 Task: Find connections with filter location Geldern with filter topic #newyearwith filter profile language Spanish with filter current company Xebia with filter school Visvesvaraya Technological University, Belgaum with filter industry IT System Operations and Maintenance with filter service category Retirement Planning with filter keywords title Controller
Action: Mouse moved to (513, 67)
Screenshot: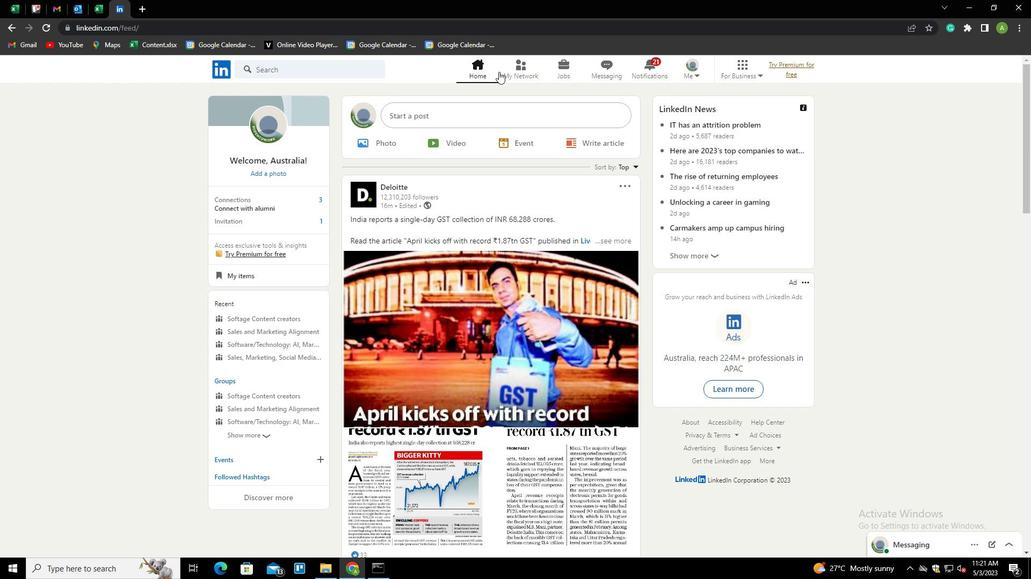 
Action: Mouse pressed left at (513, 67)
Screenshot: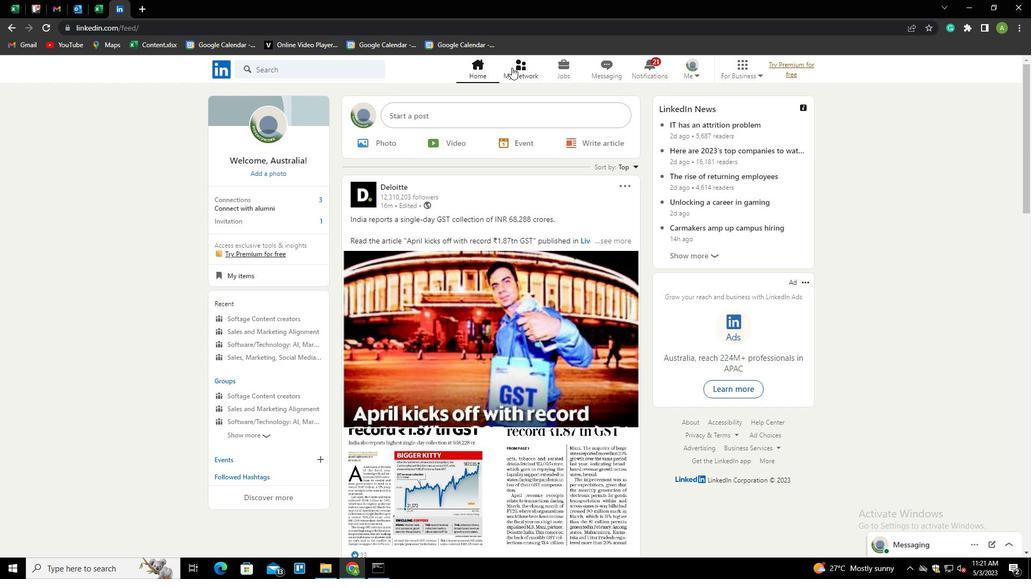 
Action: Mouse moved to (281, 125)
Screenshot: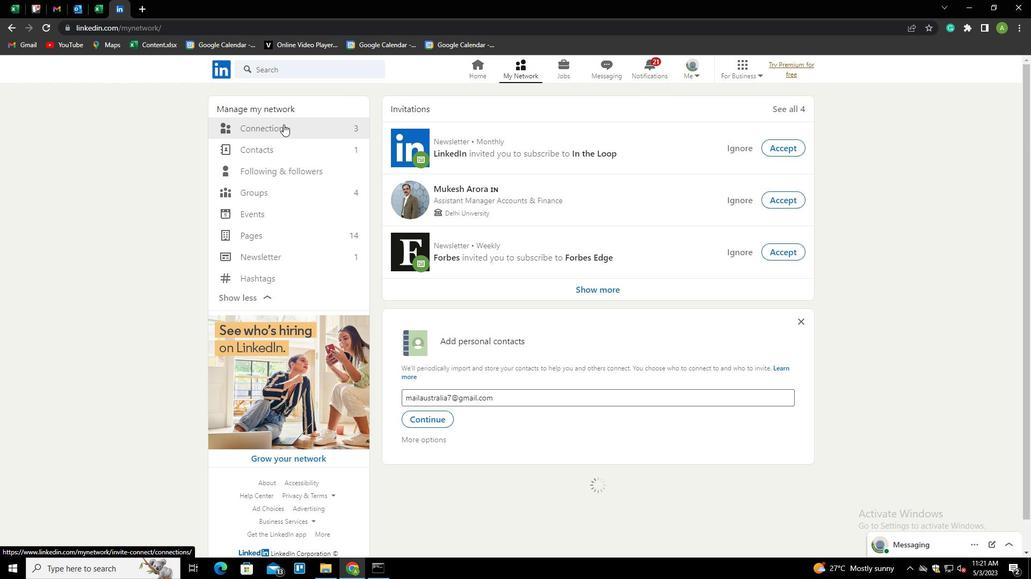 
Action: Mouse pressed left at (281, 125)
Screenshot: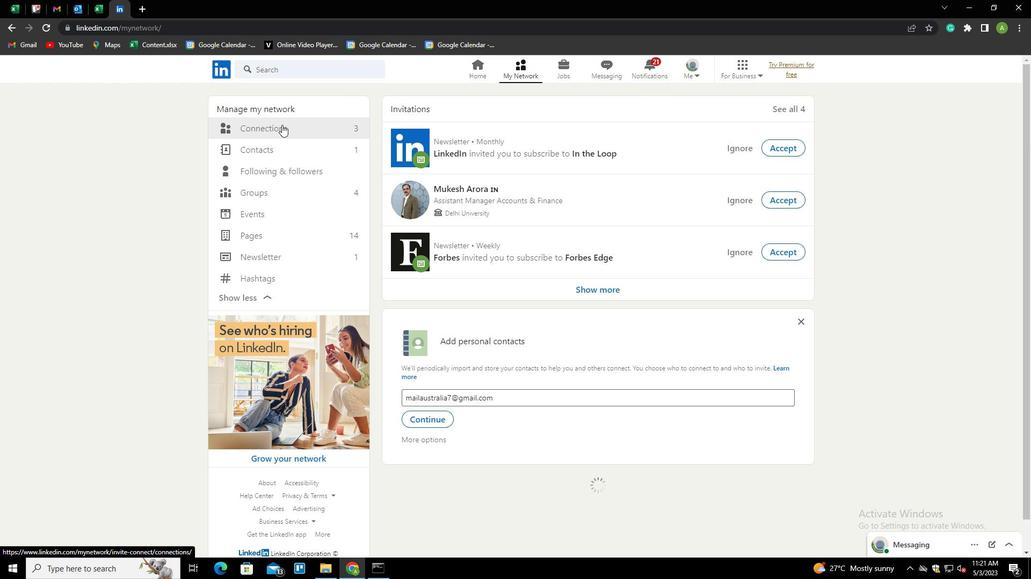 
Action: Mouse moved to (615, 129)
Screenshot: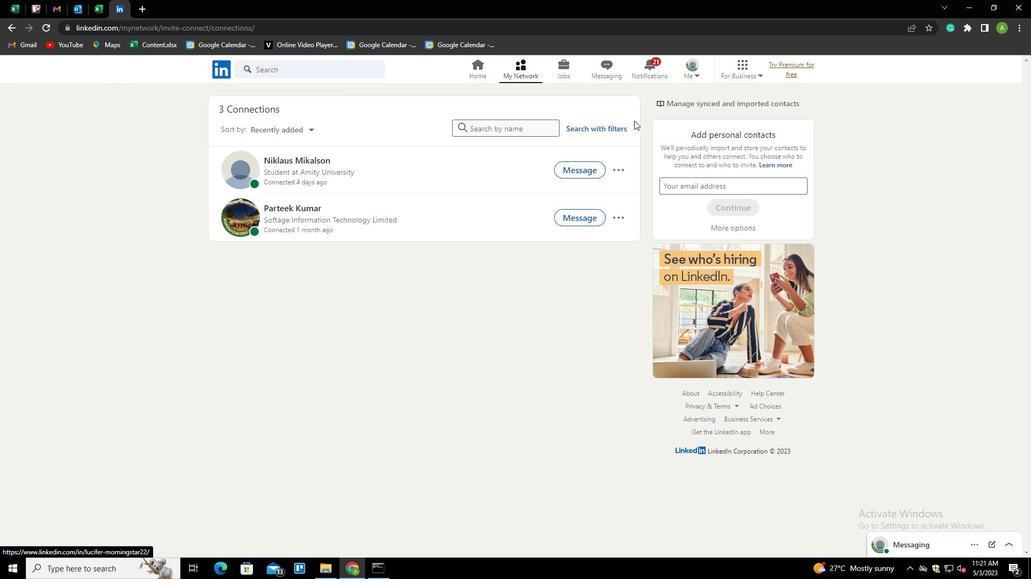 
Action: Mouse pressed left at (615, 129)
Screenshot: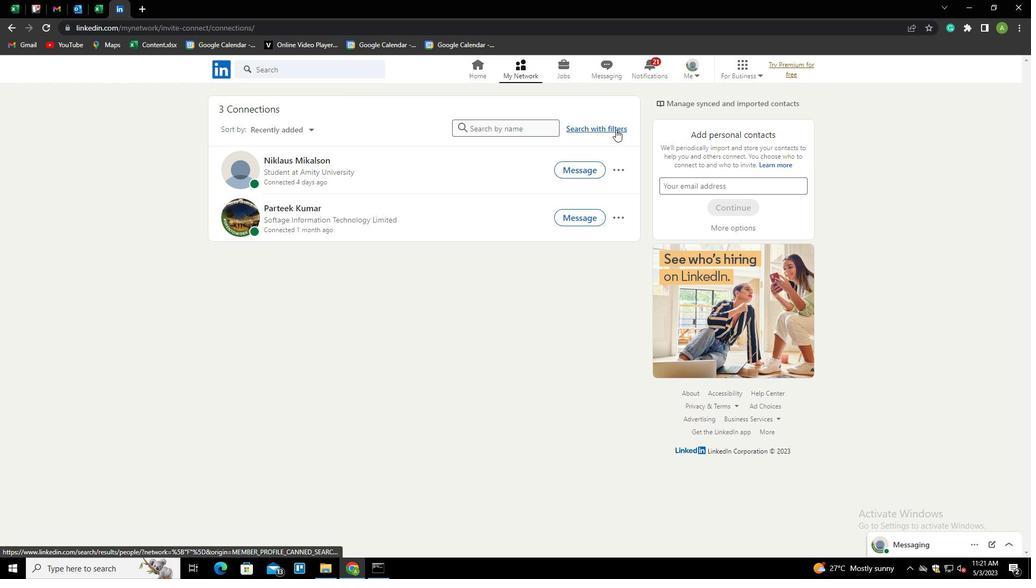 
Action: Mouse moved to (552, 99)
Screenshot: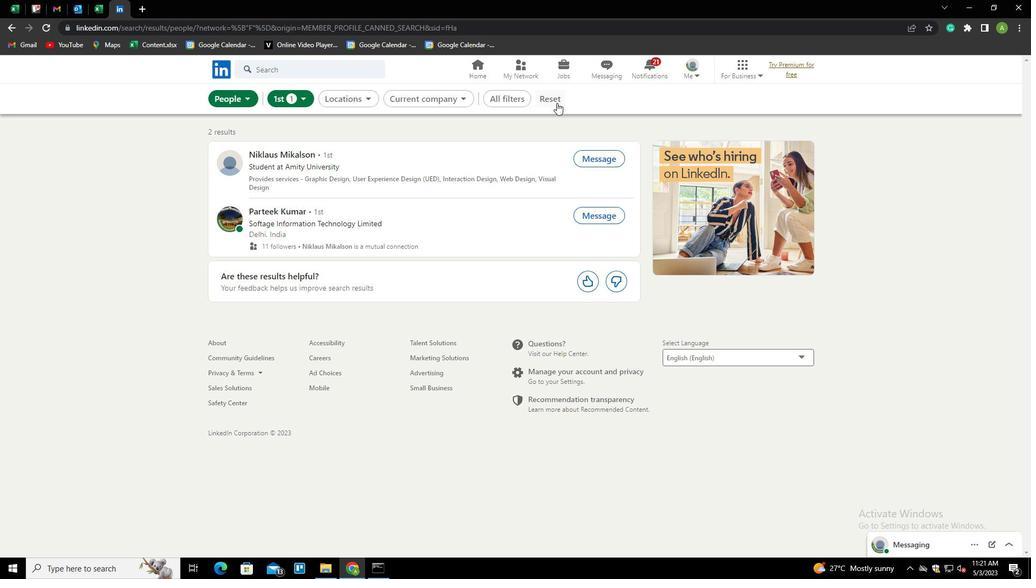
Action: Mouse pressed left at (552, 99)
Screenshot: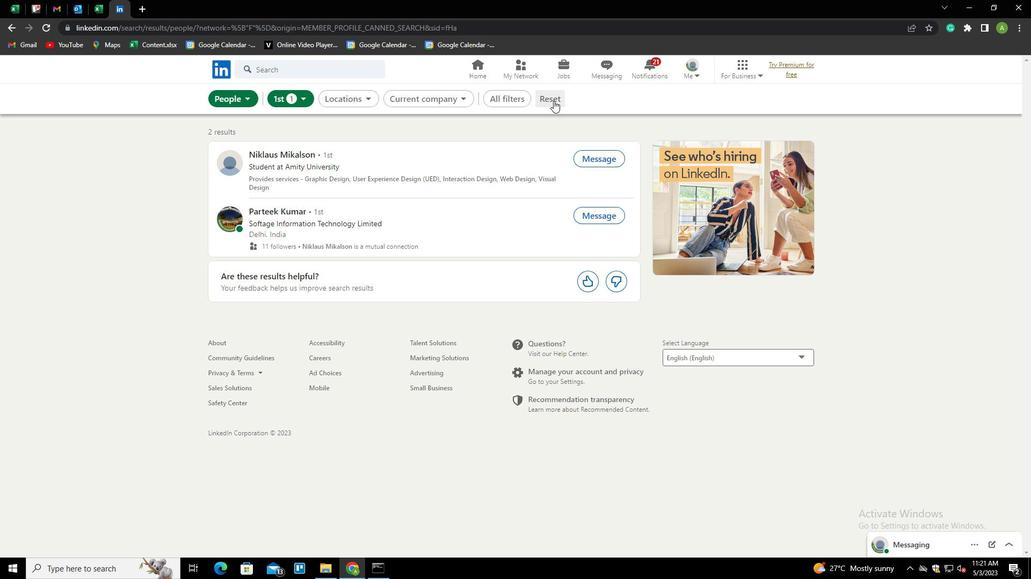 
Action: Mouse moved to (537, 100)
Screenshot: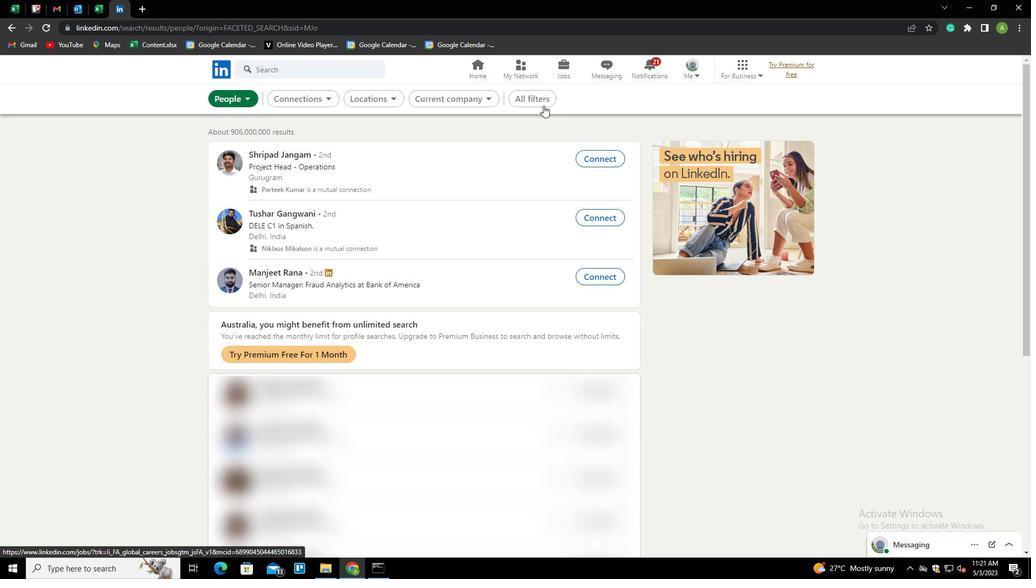 
Action: Mouse pressed left at (537, 100)
Screenshot: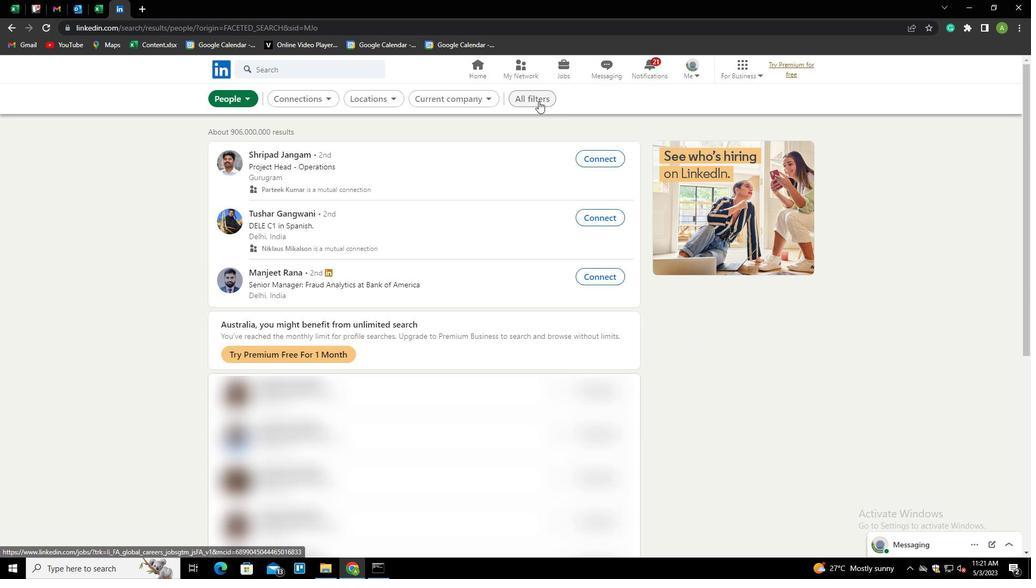 
Action: Mouse moved to (881, 294)
Screenshot: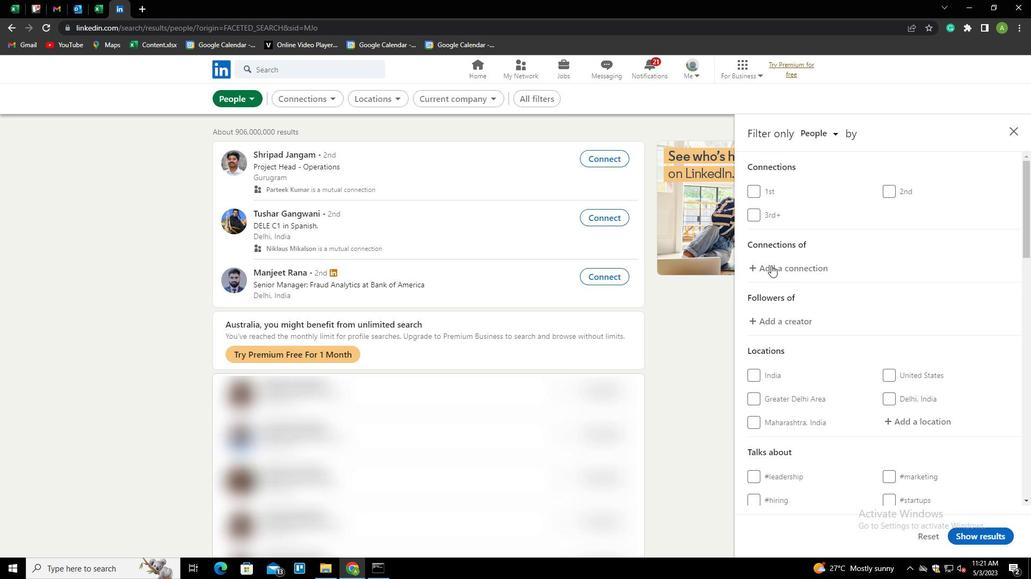 
Action: Mouse scrolled (881, 294) with delta (0, 0)
Screenshot: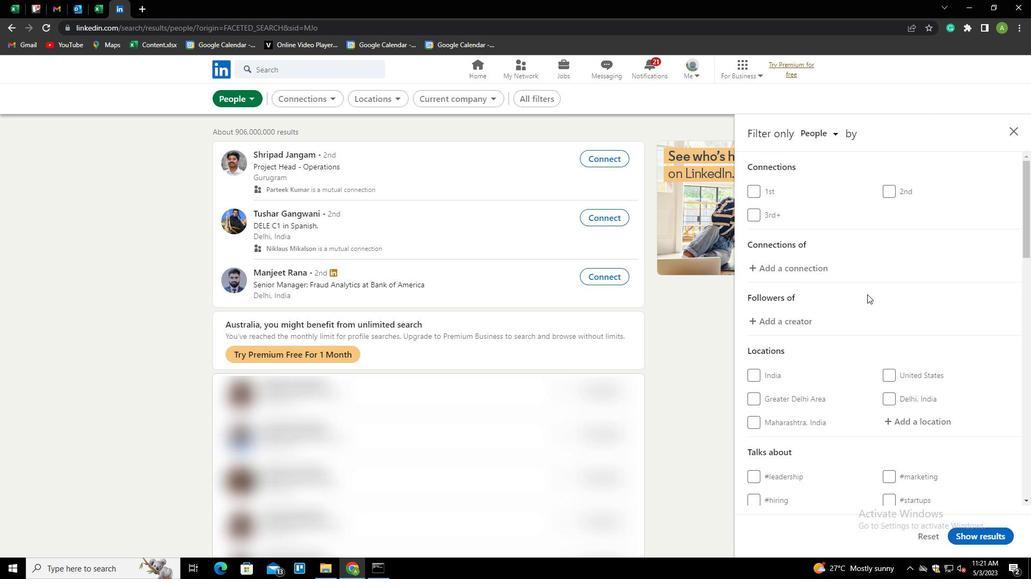 
Action: Mouse scrolled (881, 294) with delta (0, 0)
Screenshot: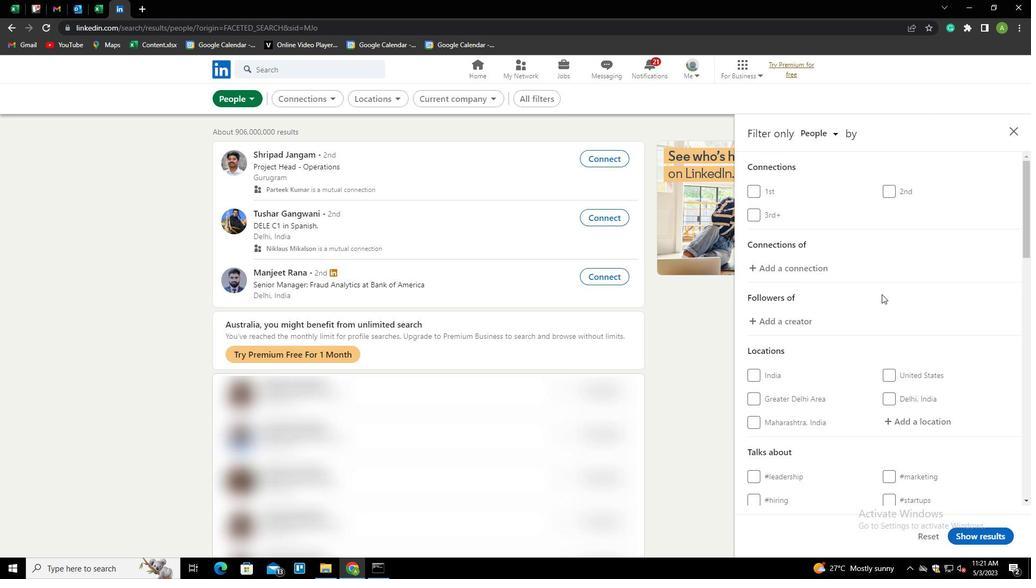 
Action: Mouse moved to (892, 315)
Screenshot: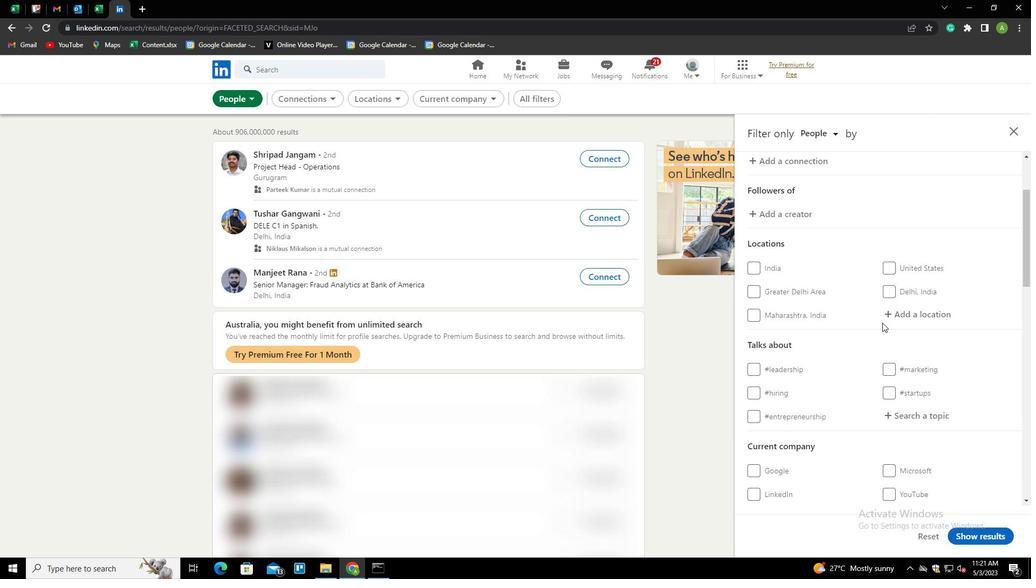 
Action: Mouse pressed left at (892, 315)
Screenshot: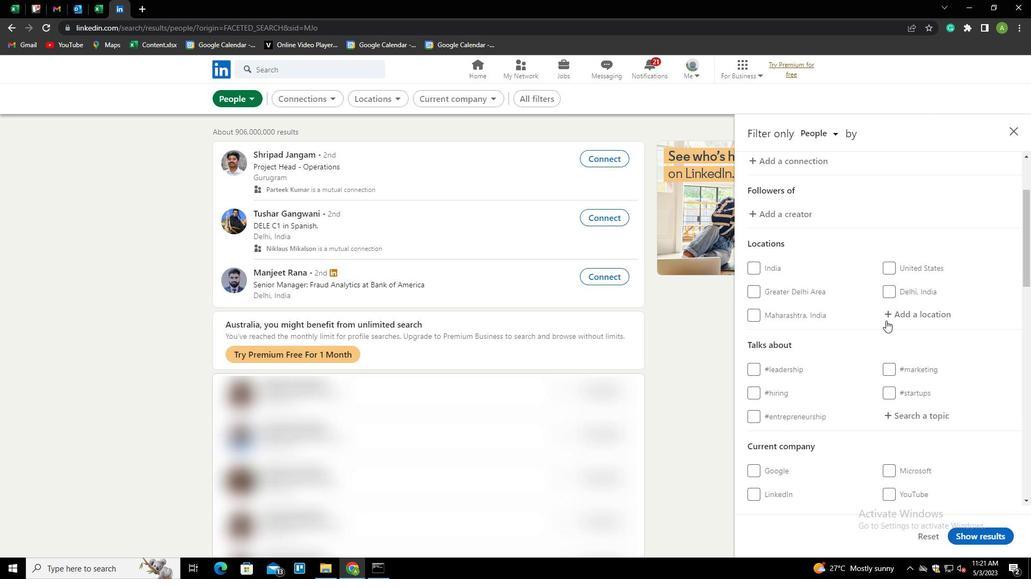 
Action: Mouse moved to (896, 315)
Screenshot: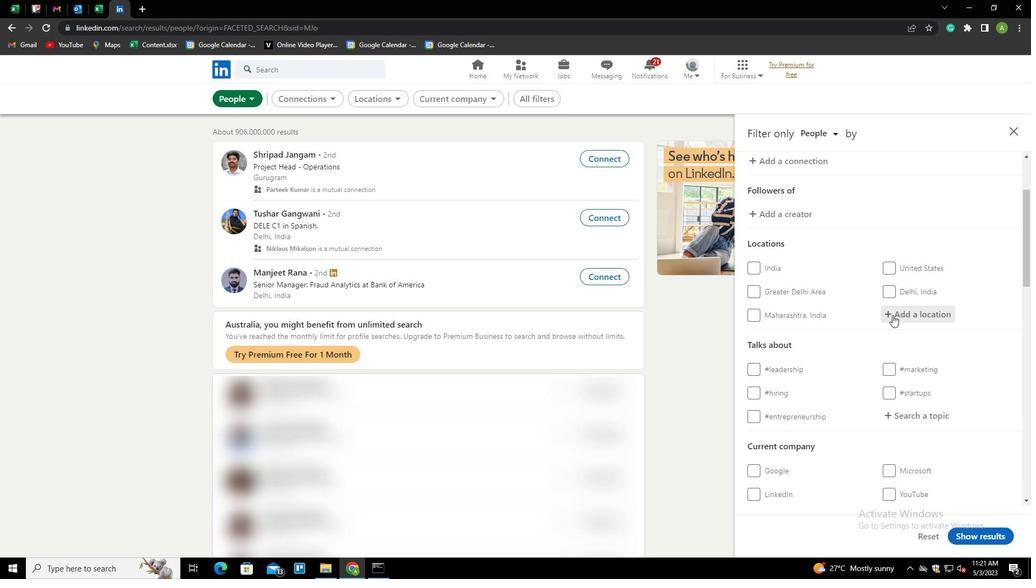 
Action: Mouse pressed left at (896, 315)
Screenshot: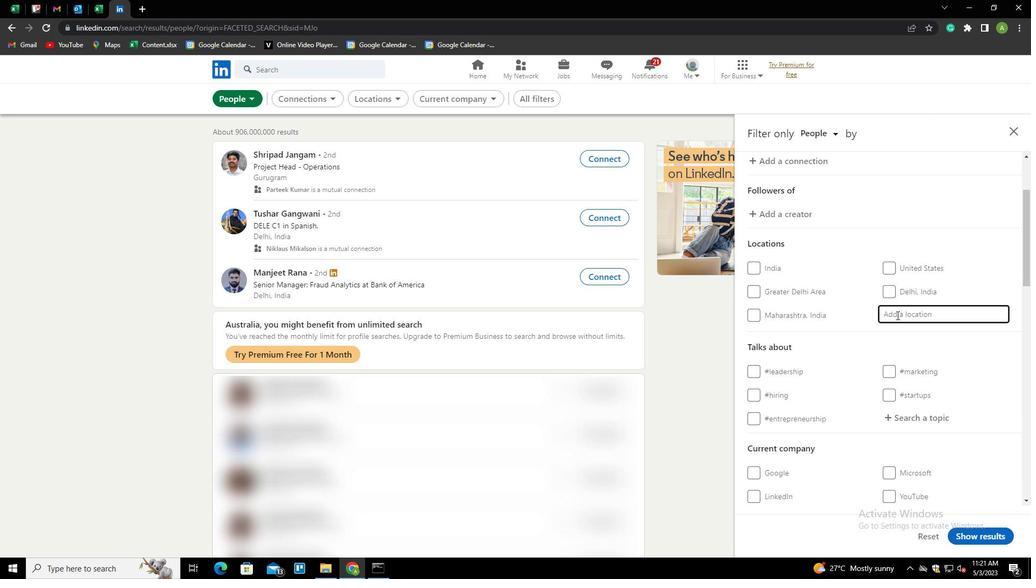 
Action: Mouse moved to (897, 315)
Screenshot: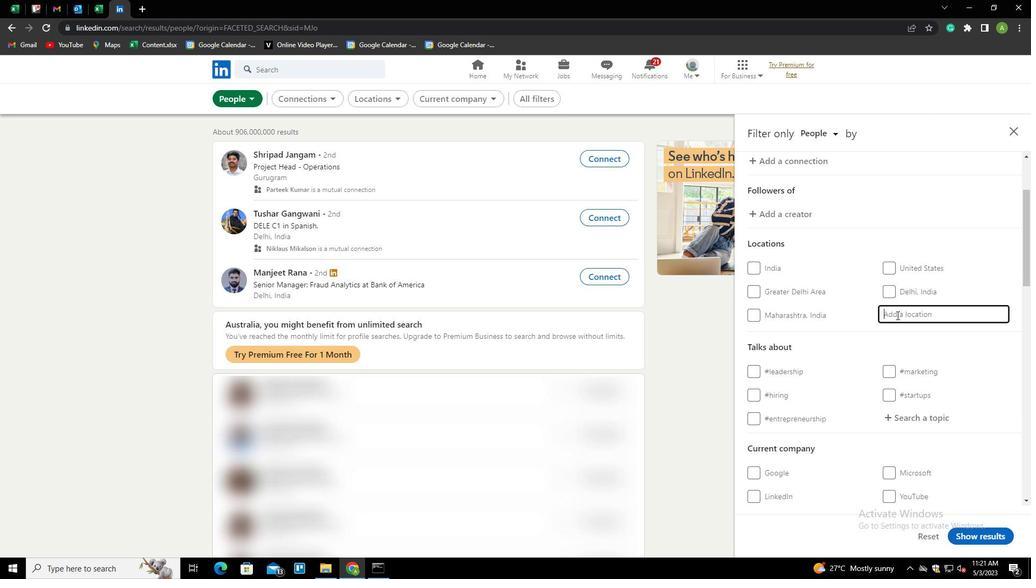 
Action: Key pressed <Key.shift>GELDERN<Key.down><Key.enter>
Screenshot: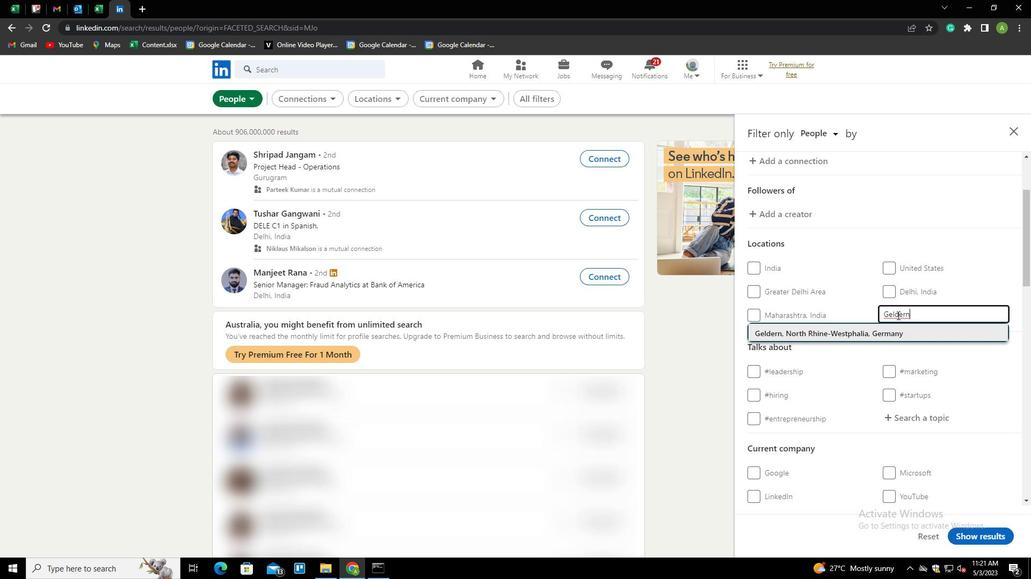 
Action: Mouse scrolled (897, 315) with delta (0, 0)
Screenshot: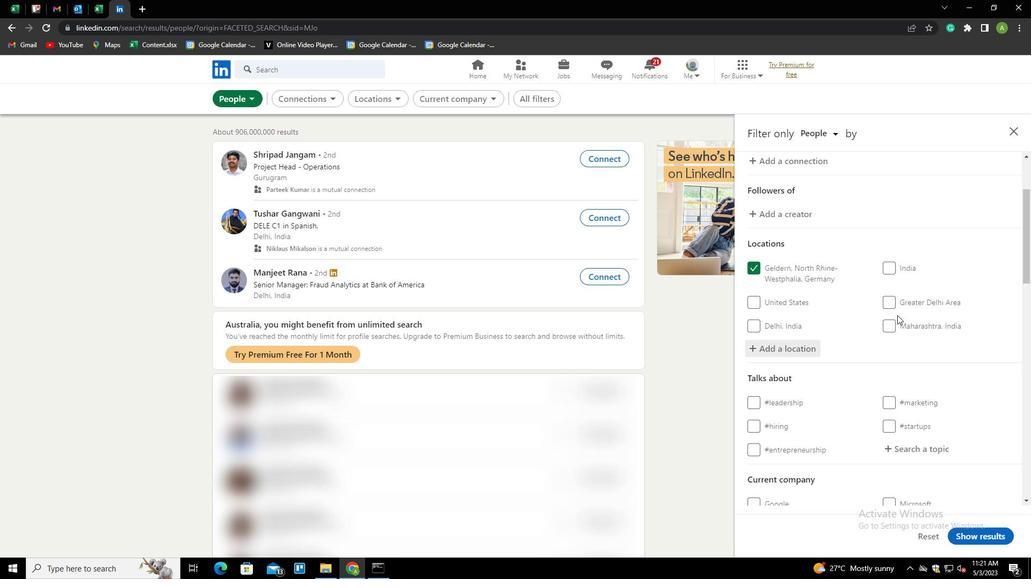 
Action: Mouse scrolled (897, 315) with delta (0, 0)
Screenshot: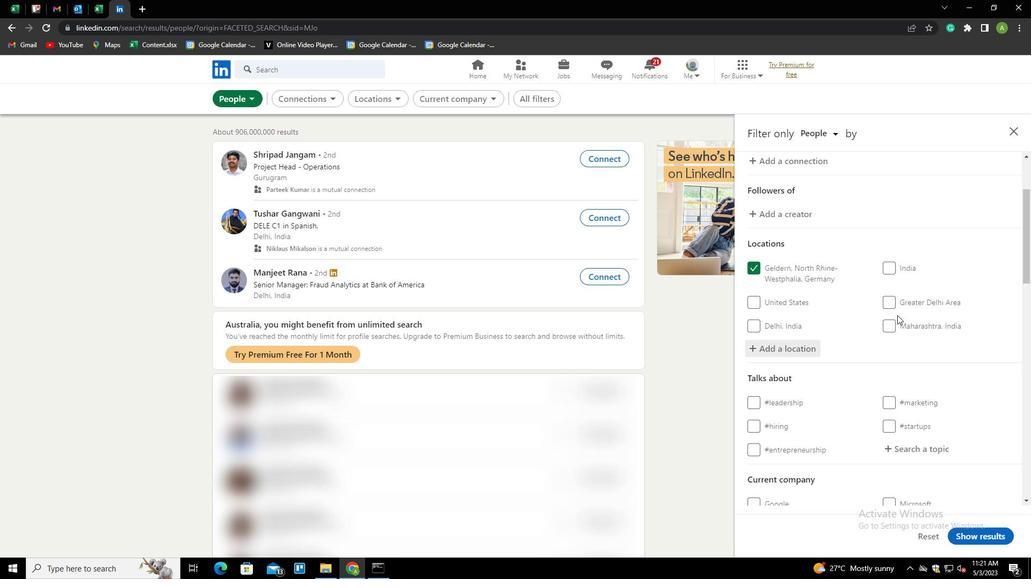 
Action: Mouse moved to (899, 346)
Screenshot: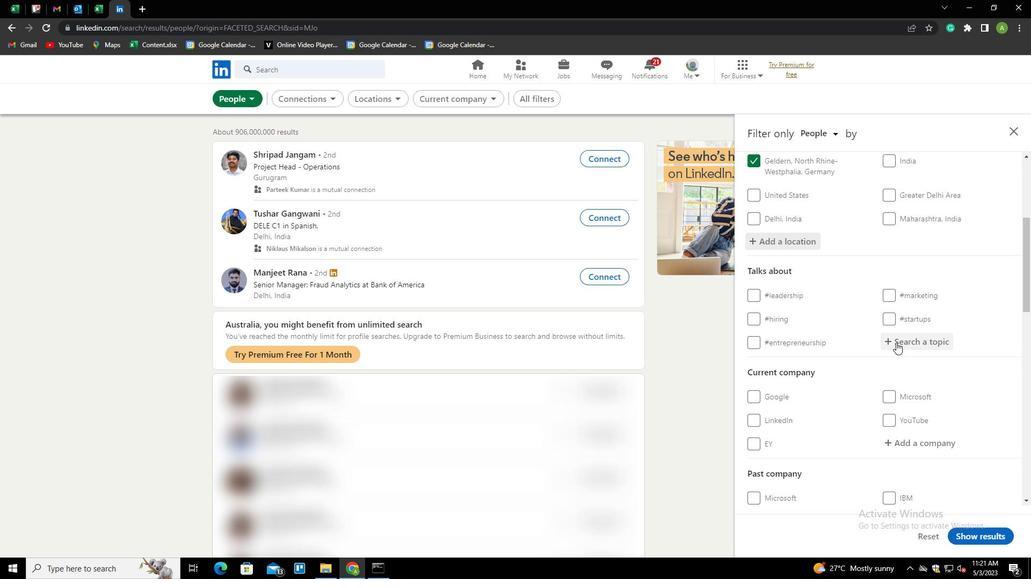 
Action: Mouse pressed left at (899, 346)
Screenshot: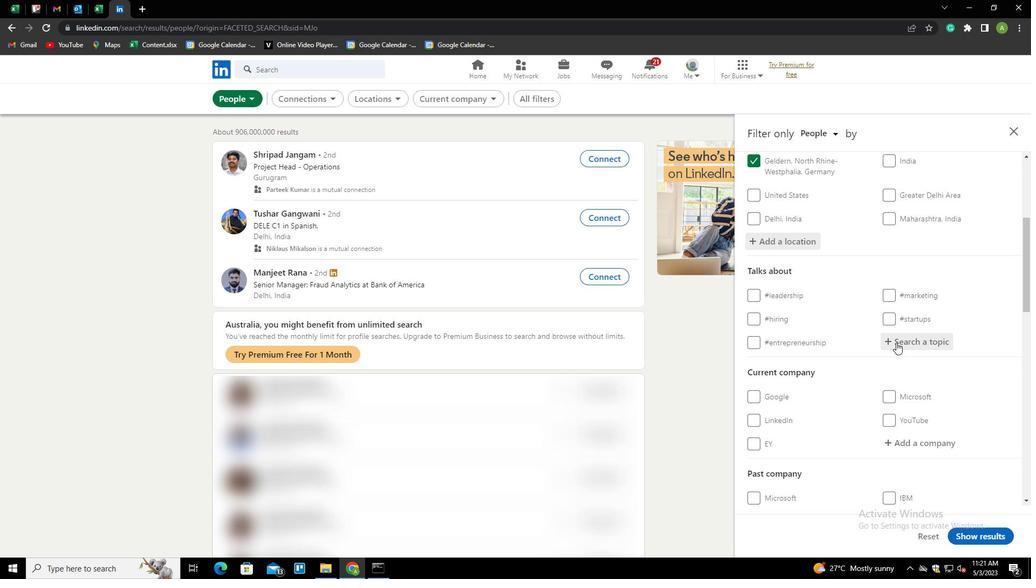 
Action: Key pressed NWE<Key.backspace><Key.backspace>EWYEAR<Key.down><Key.enter>
Screenshot: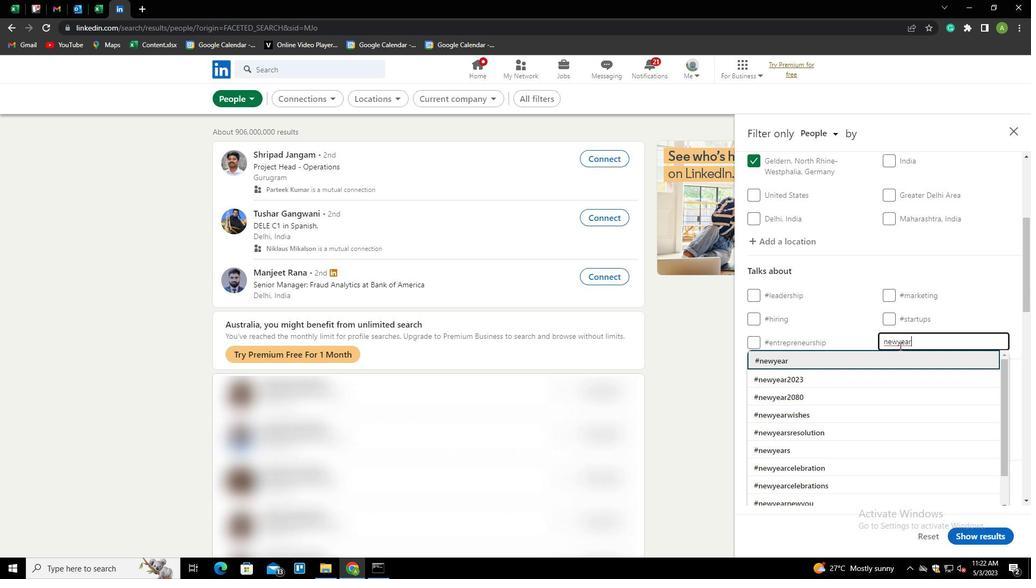 
Action: Mouse scrolled (899, 346) with delta (0, 0)
Screenshot: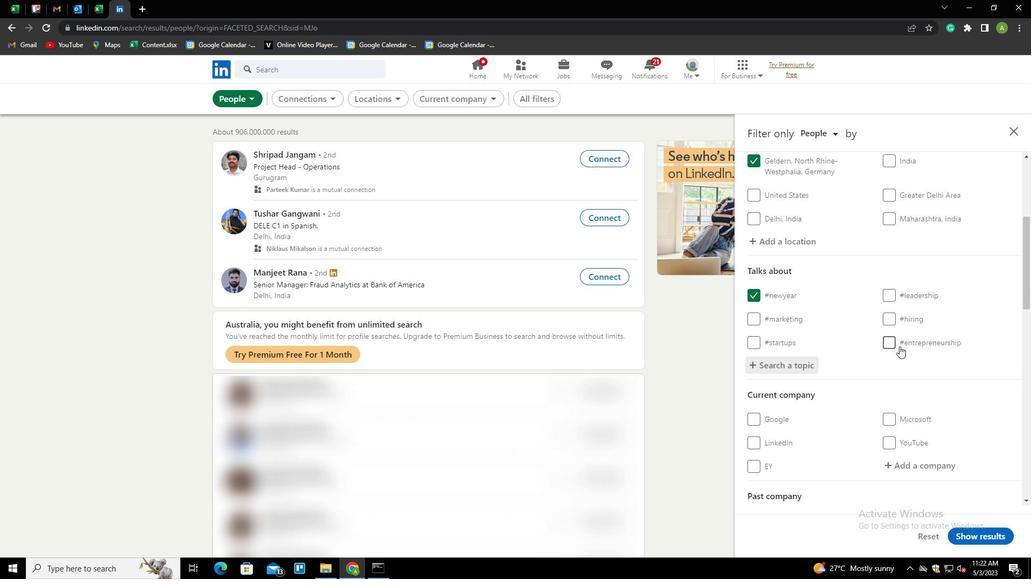 
Action: Mouse scrolled (899, 346) with delta (0, 0)
Screenshot: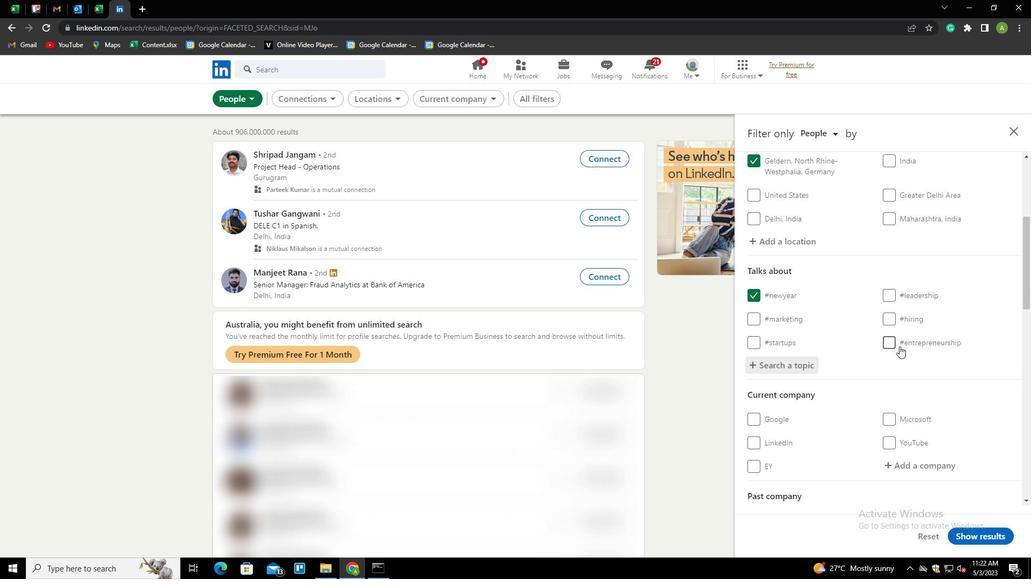 
Action: Mouse scrolled (899, 346) with delta (0, 0)
Screenshot: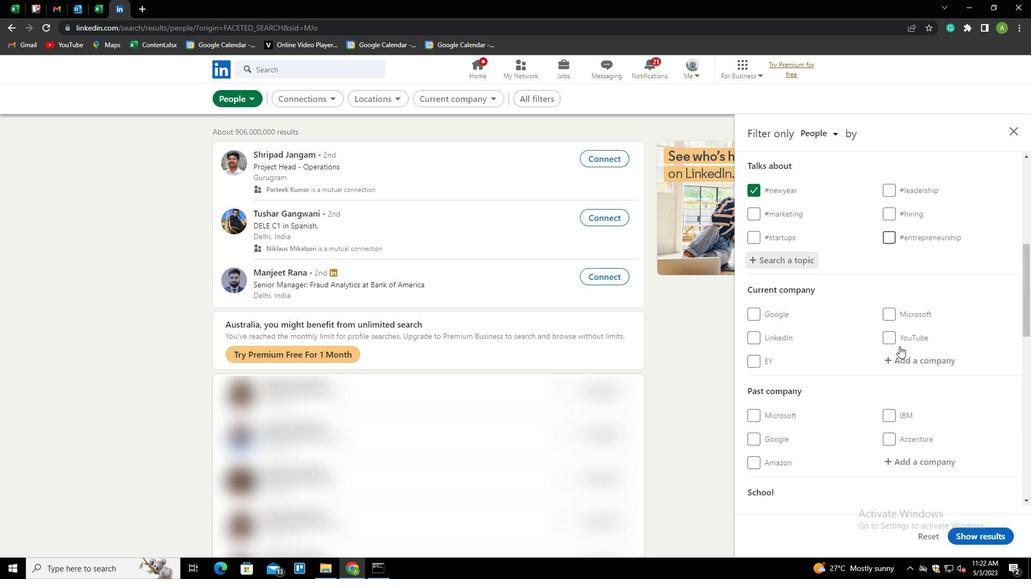 
Action: Mouse scrolled (899, 346) with delta (0, 0)
Screenshot: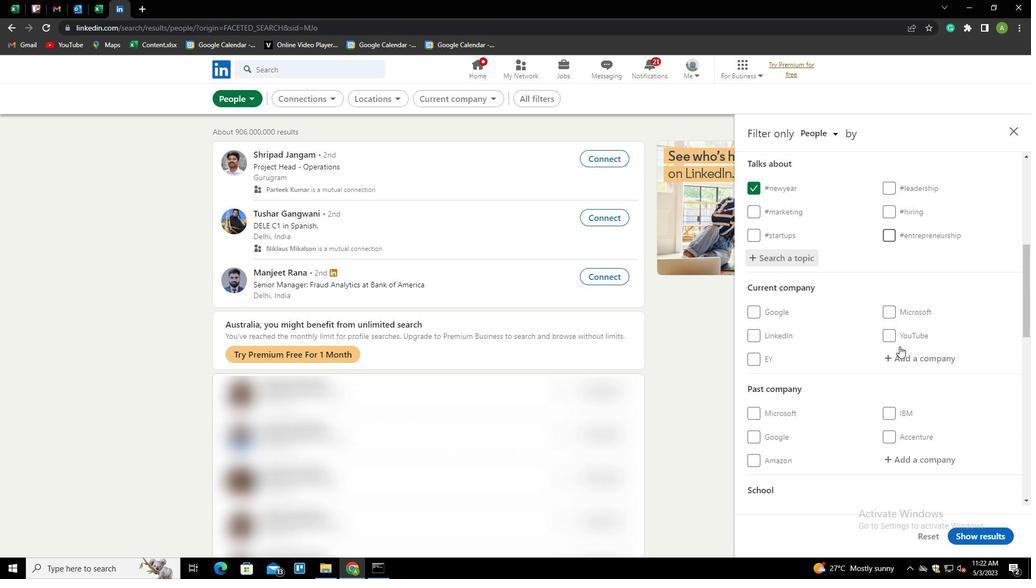 
Action: Mouse scrolled (899, 346) with delta (0, 0)
Screenshot: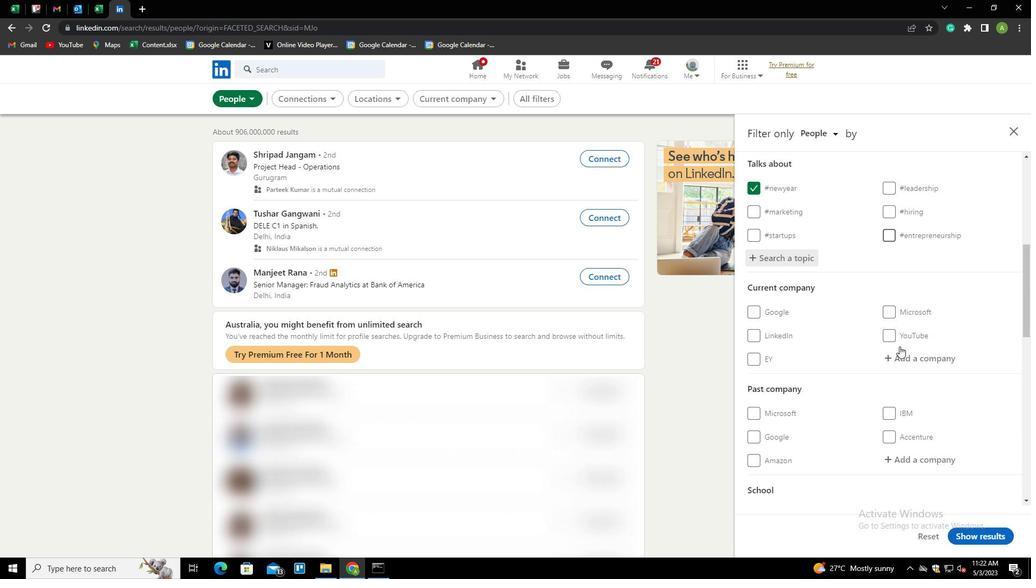 
Action: Mouse scrolled (899, 346) with delta (0, 0)
Screenshot: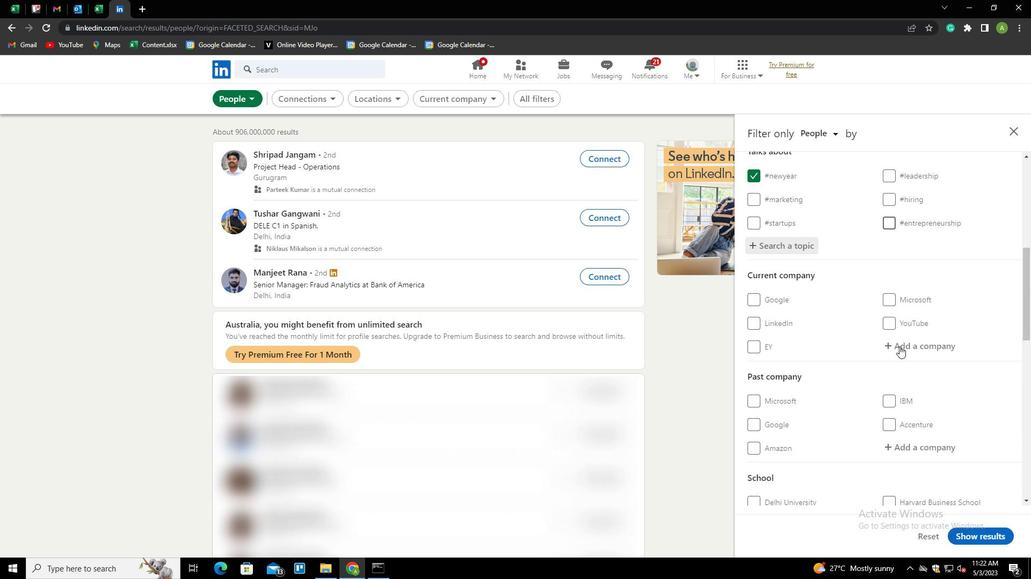 
Action: Mouse scrolled (899, 346) with delta (0, 0)
Screenshot: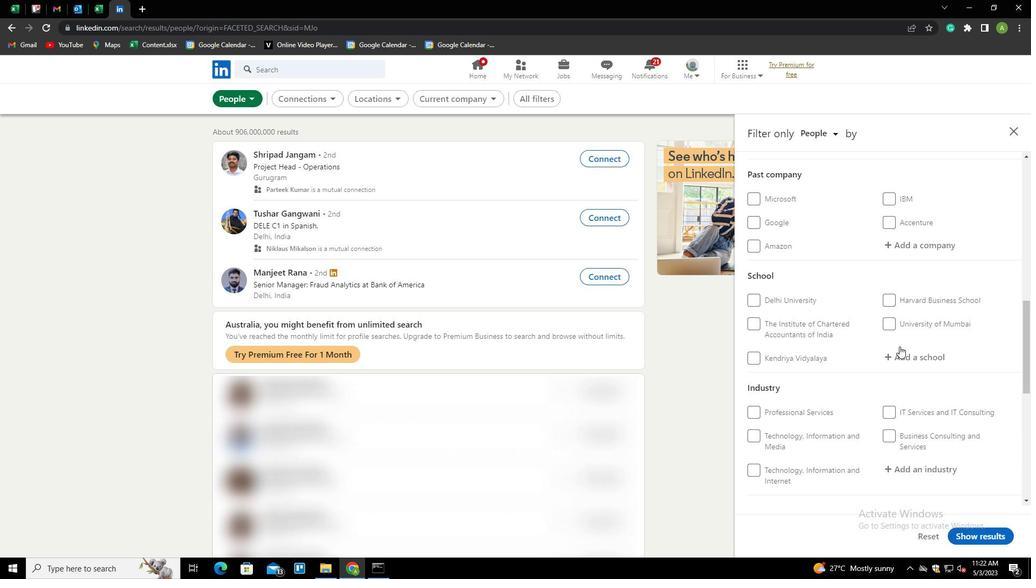 
Action: Mouse scrolled (899, 346) with delta (0, 0)
Screenshot: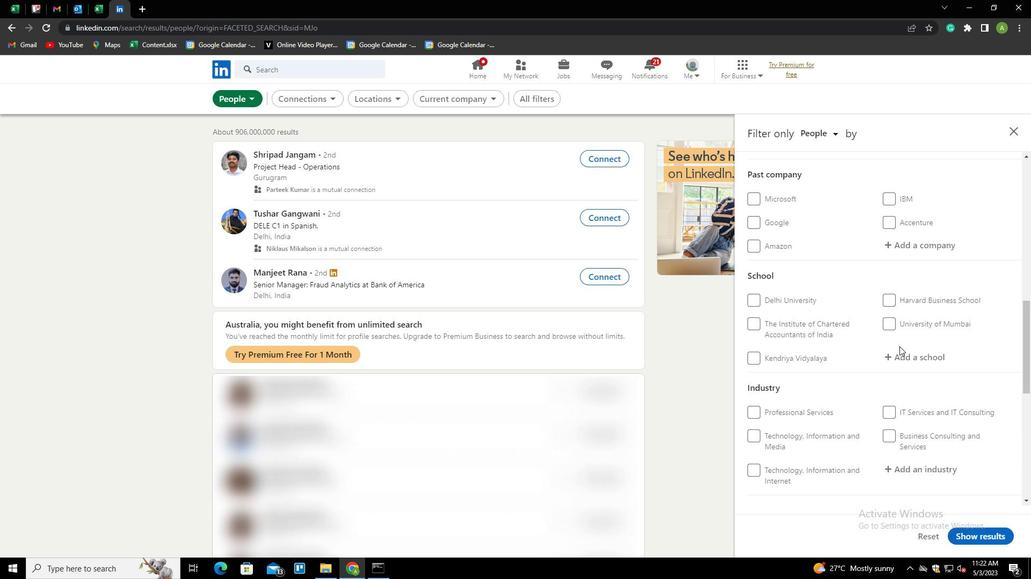 
Action: Mouse moved to (898, 354)
Screenshot: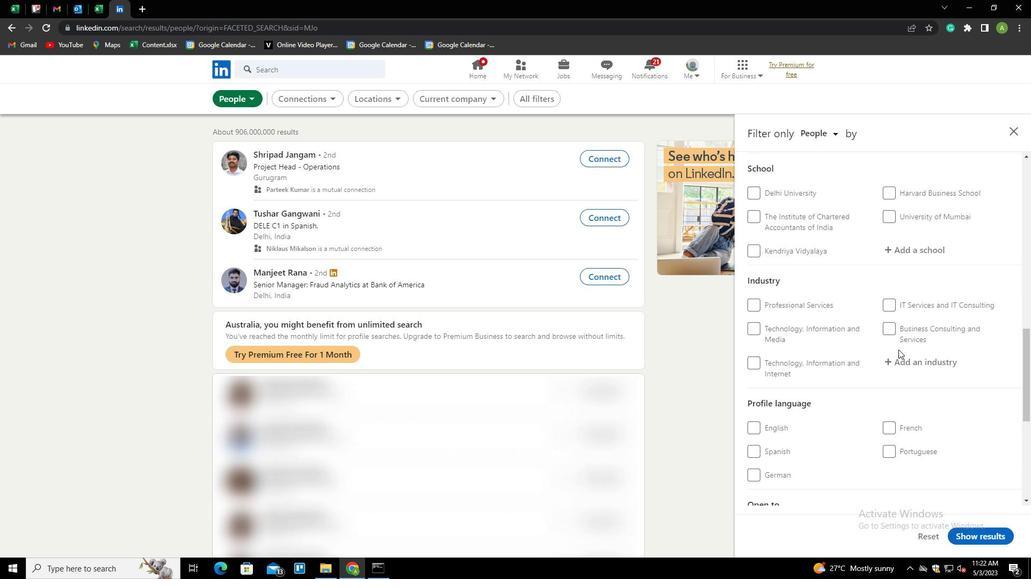
Action: Mouse scrolled (898, 353) with delta (0, 0)
Screenshot: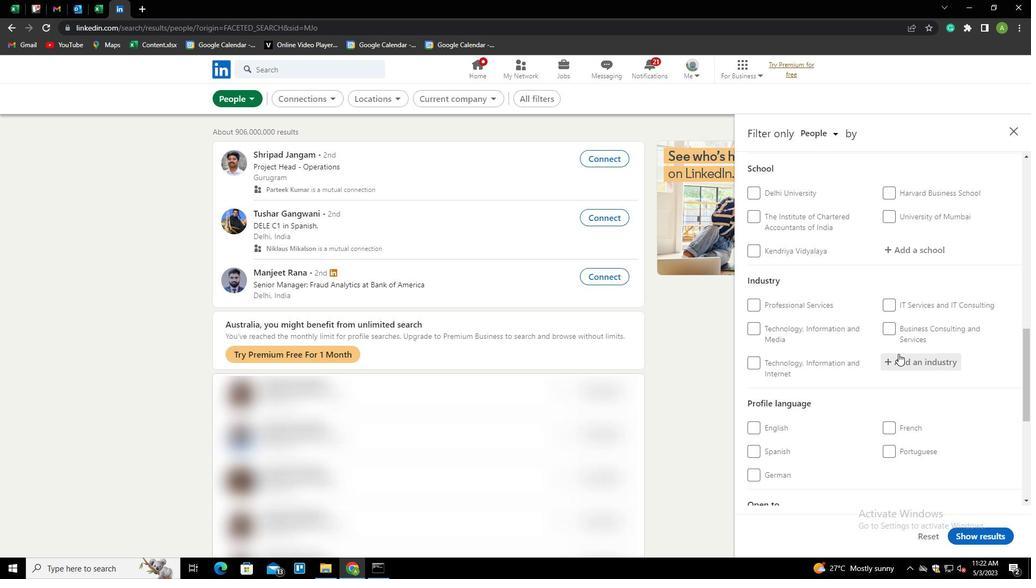
Action: Mouse moved to (774, 401)
Screenshot: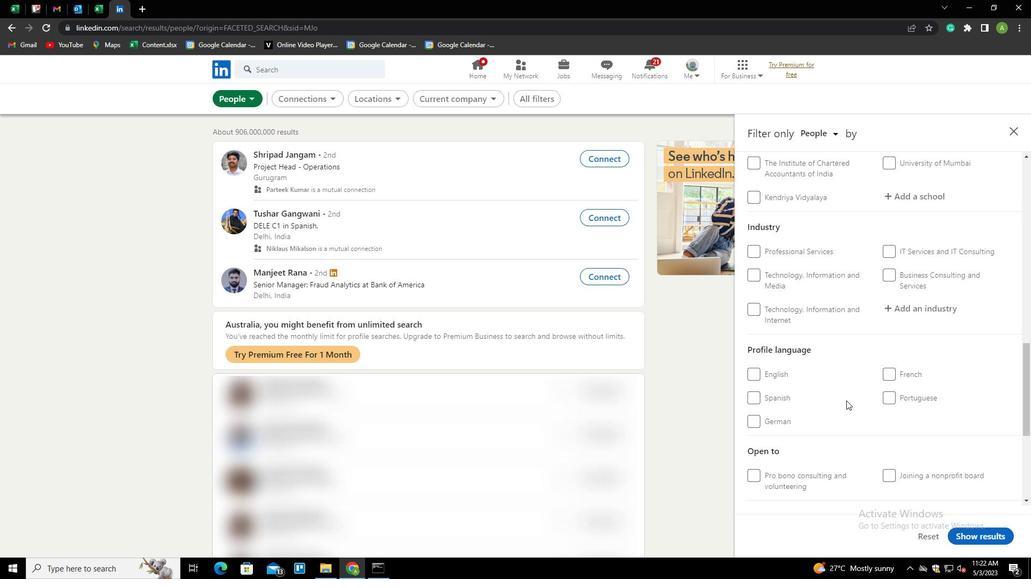 
Action: Mouse pressed left at (774, 401)
Screenshot: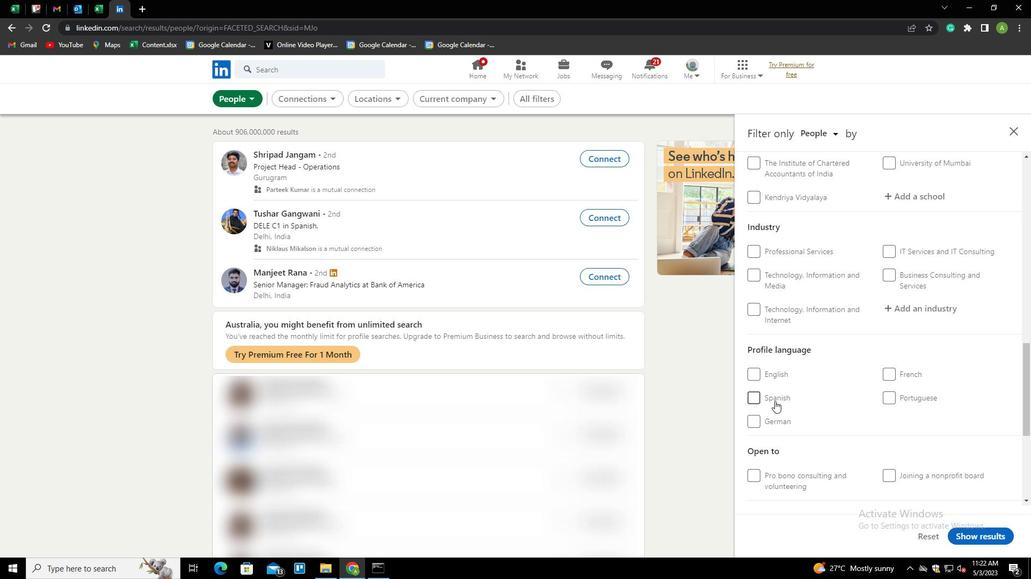
Action: Mouse moved to (914, 367)
Screenshot: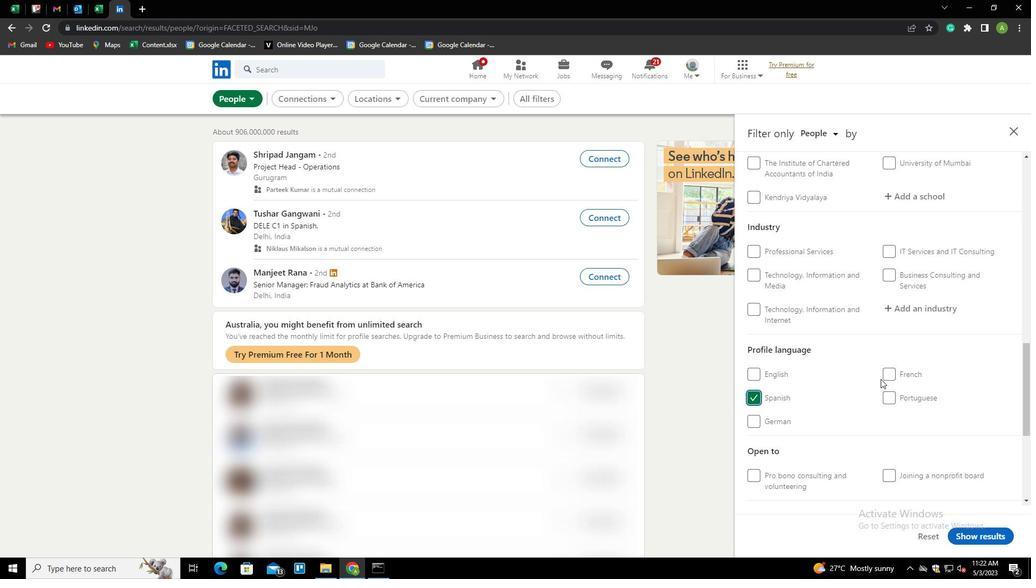 
Action: Mouse scrolled (914, 367) with delta (0, 0)
Screenshot: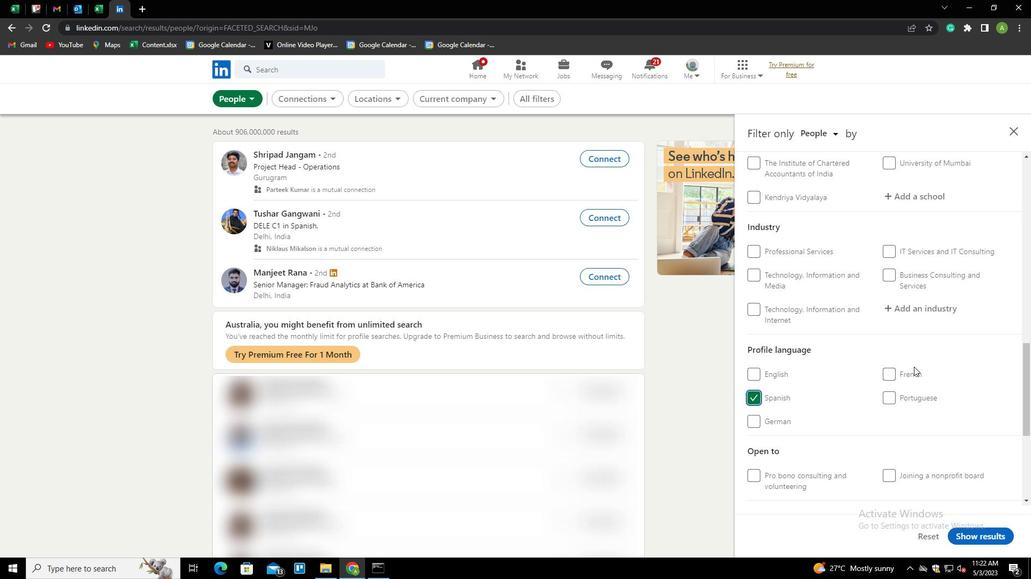 
Action: Mouse scrolled (914, 367) with delta (0, 0)
Screenshot: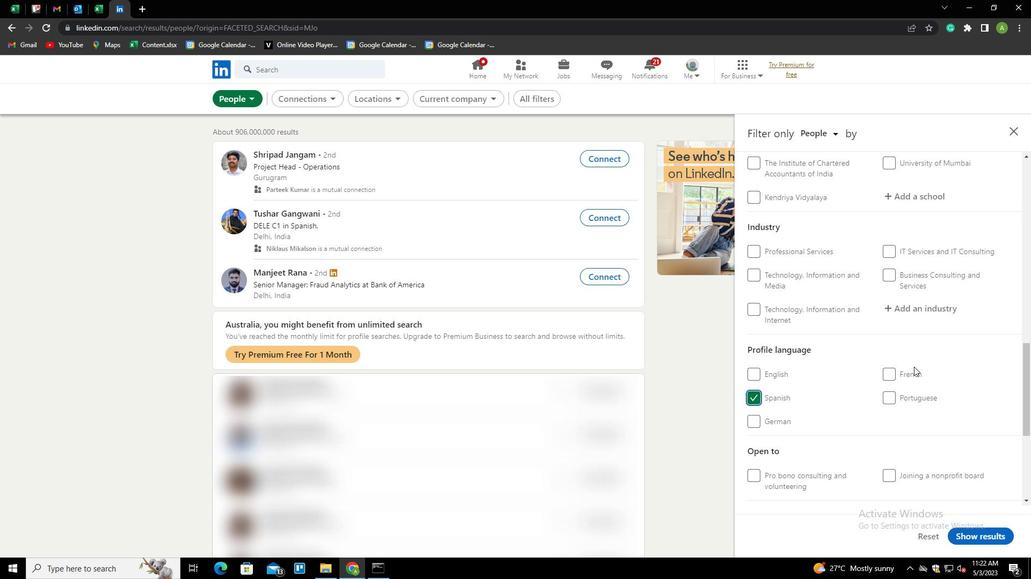 
Action: Mouse scrolled (914, 367) with delta (0, 0)
Screenshot: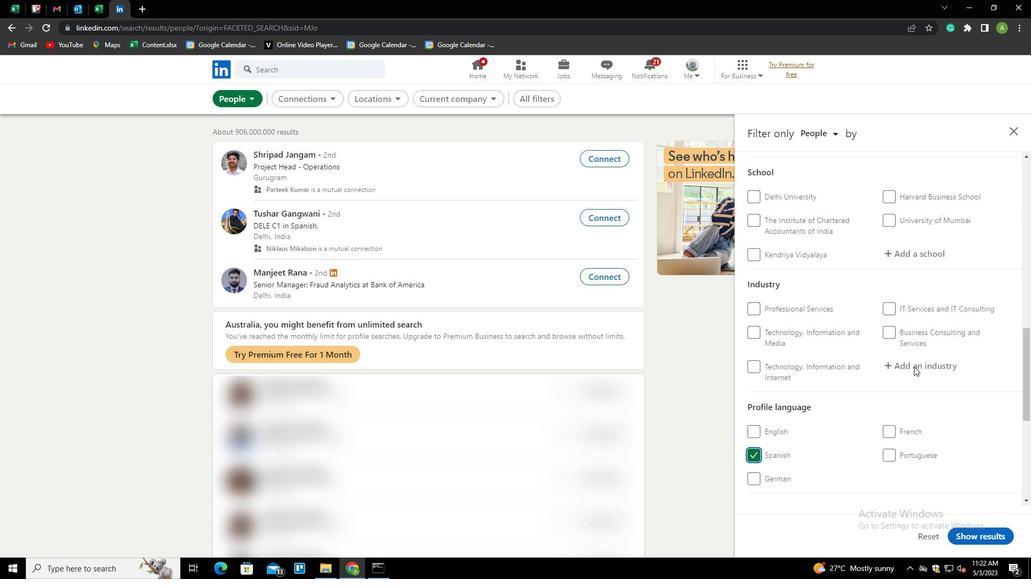 
Action: Mouse scrolled (914, 367) with delta (0, 0)
Screenshot: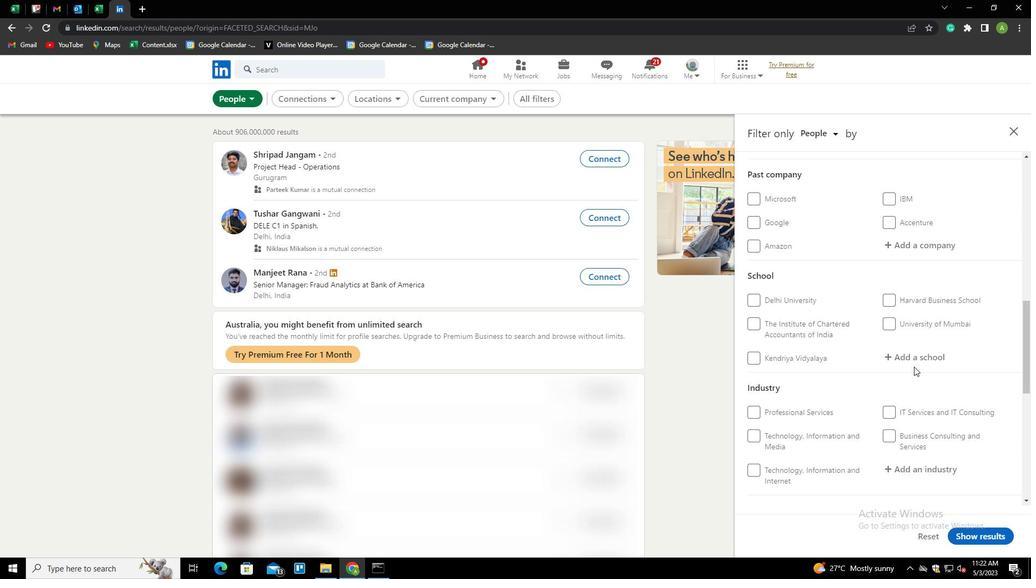 
Action: Mouse scrolled (914, 367) with delta (0, 0)
Screenshot: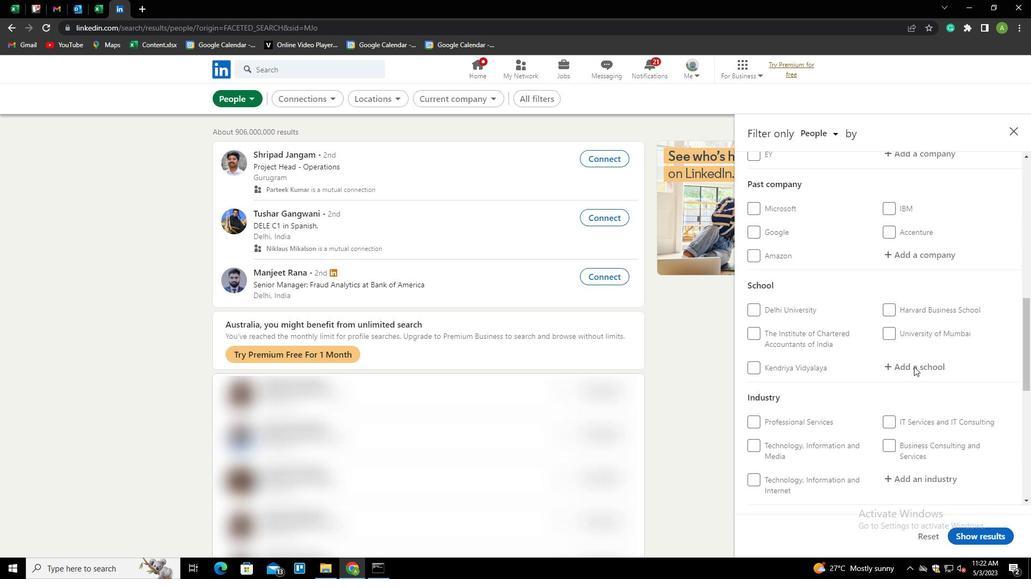 
Action: Mouse scrolled (914, 367) with delta (0, 0)
Screenshot: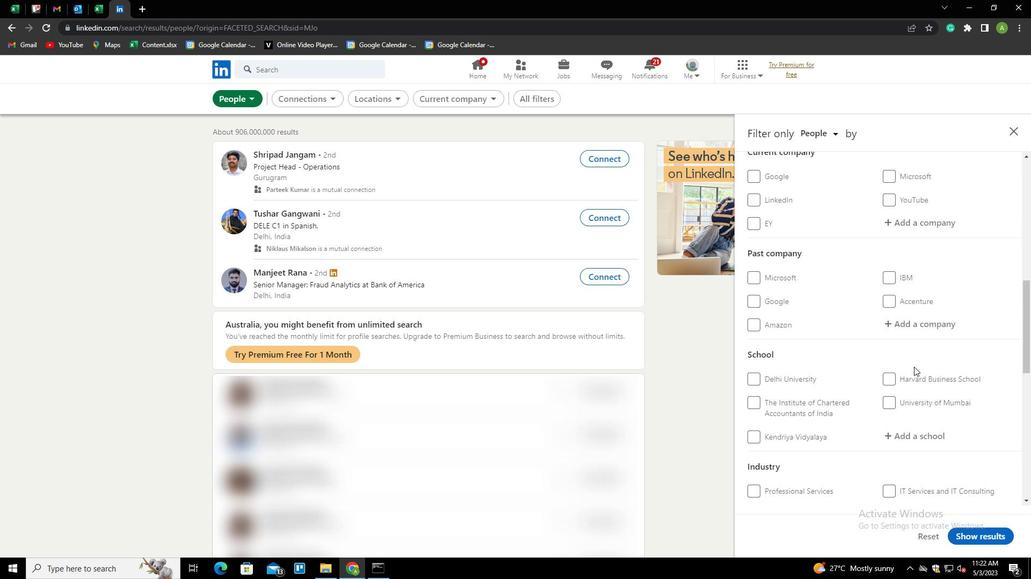 
Action: Mouse moved to (911, 307)
Screenshot: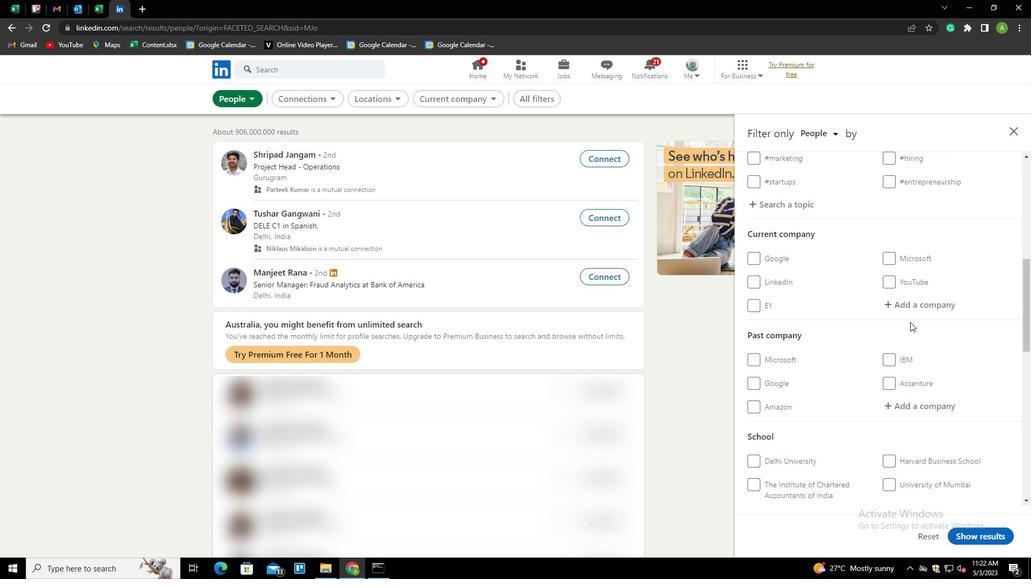 
Action: Mouse pressed left at (911, 307)
Screenshot: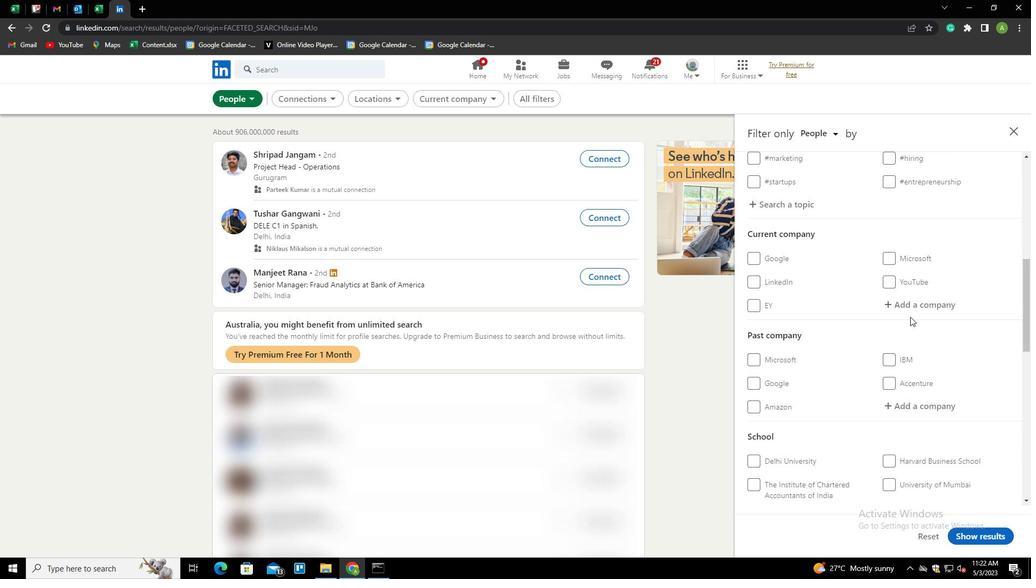 
Action: Key pressed <Key.shift><Key.shift><Key.shift><Key.shift><Key.shift>XEBIS<Key.backspace>A<Key.down><Key.space><Key.up><Key.down>\<Key.backspace><Key.down><Key.enter>
Screenshot: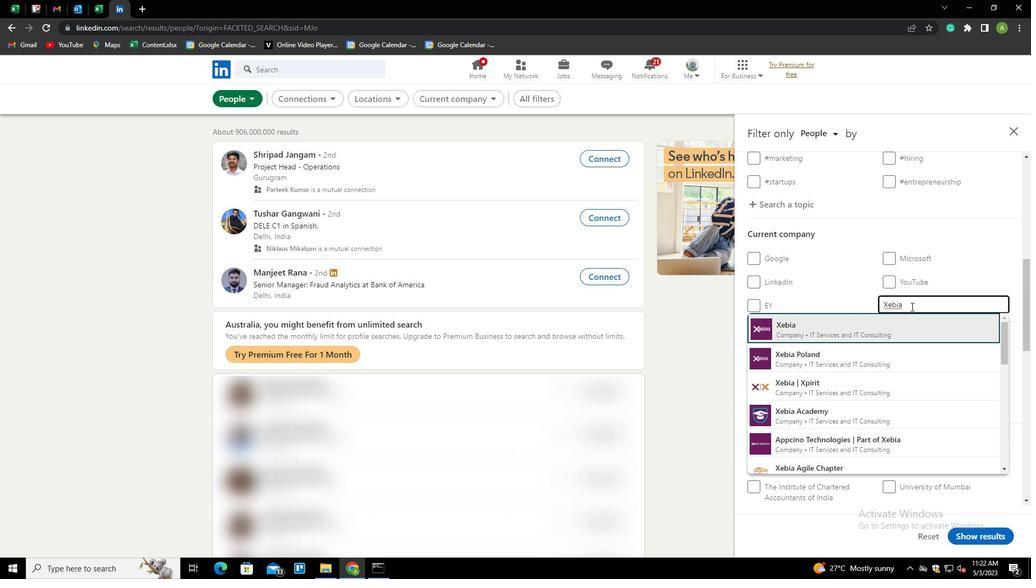 
Action: Mouse scrolled (911, 306) with delta (0, 0)
Screenshot: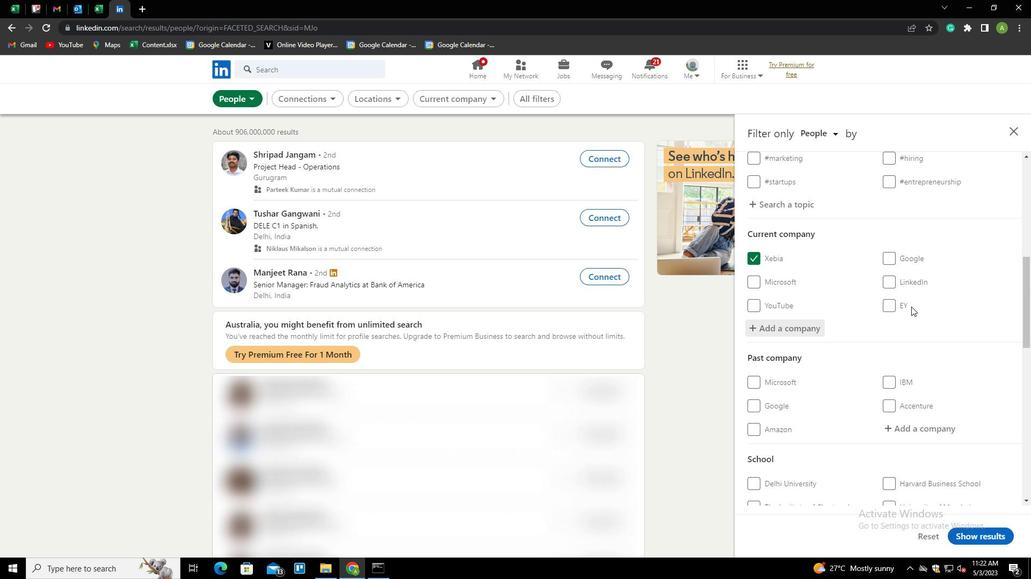 
Action: Mouse scrolled (911, 306) with delta (0, 0)
Screenshot: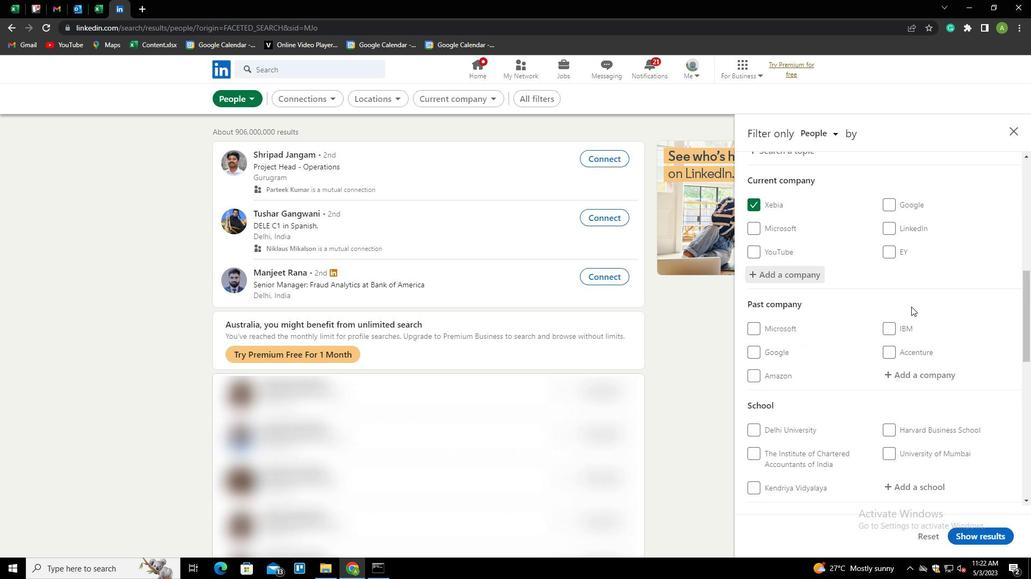 
Action: Mouse scrolled (911, 306) with delta (0, 0)
Screenshot: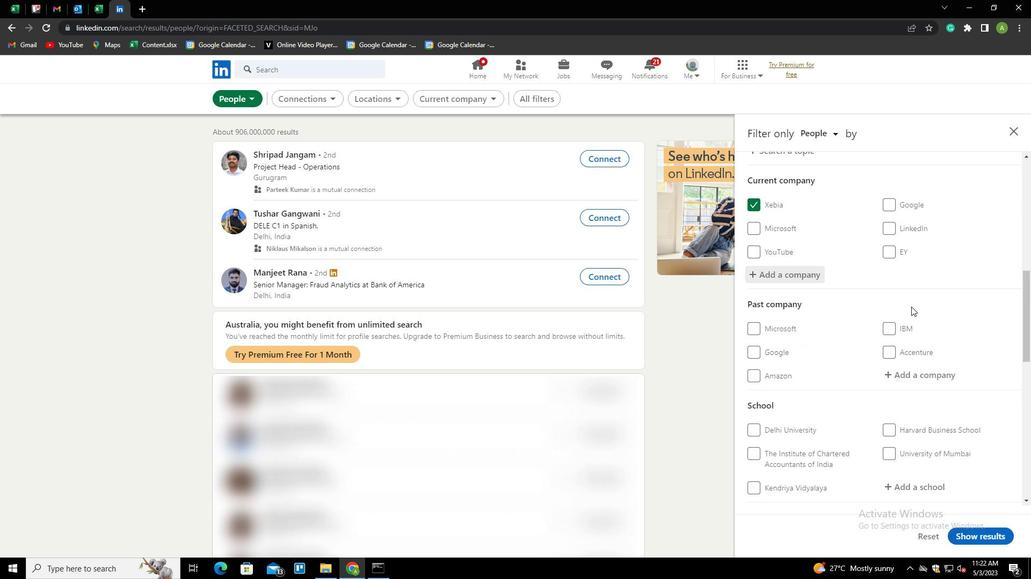 
Action: Mouse moved to (902, 374)
Screenshot: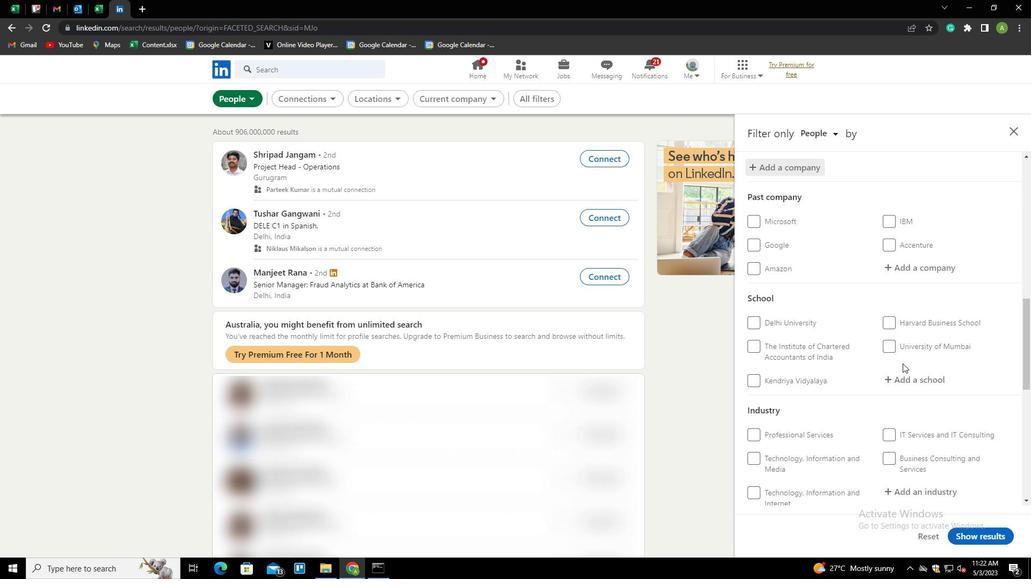 
Action: Mouse pressed left at (902, 374)
Screenshot: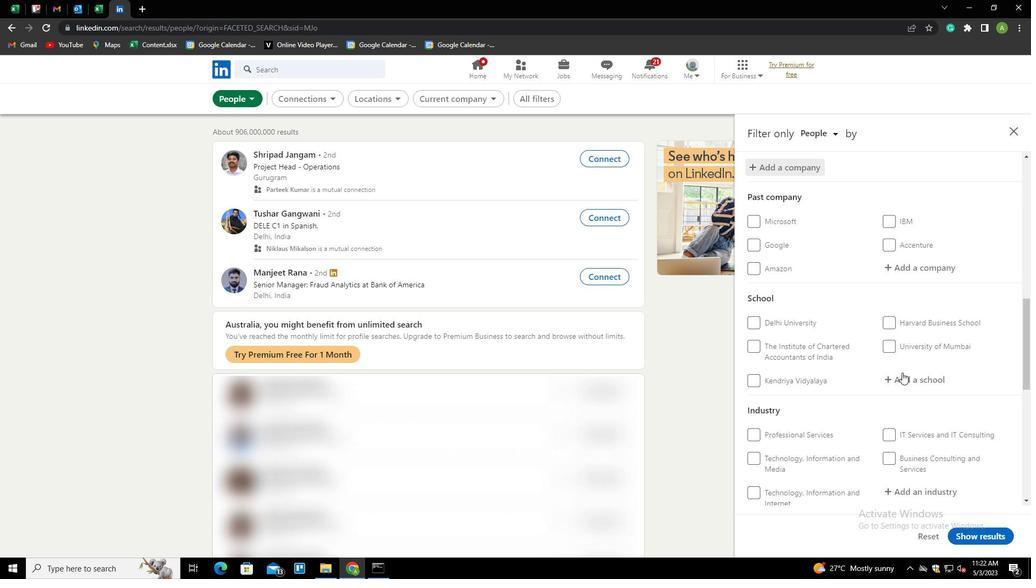 
Action: Mouse moved to (907, 380)
Screenshot: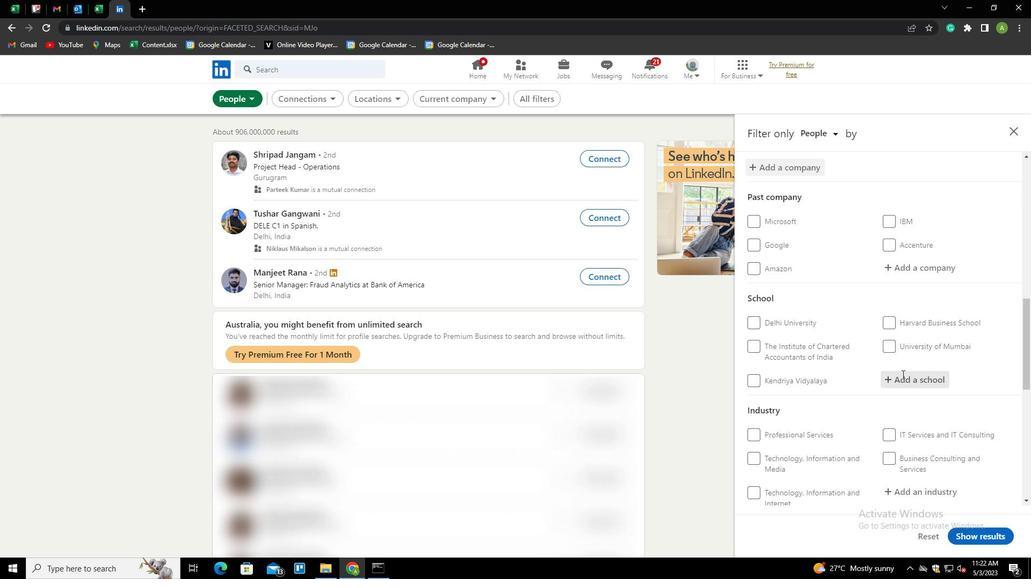 
Action: Mouse pressed left at (907, 380)
Screenshot: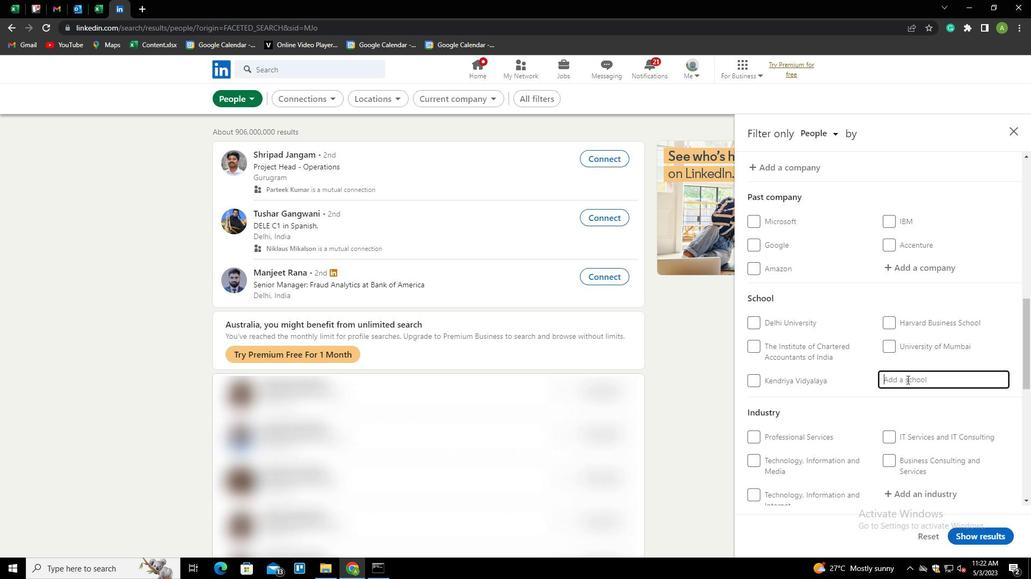 
Action: Key pressed <Key.shift><Key.shift><Key.shift><Key.shift><Key.shift><Key.shift><Key.shift><Key.shift><Key.shift><Key.shift><Key.shift><Key.shift><Key.shift><Key.shift><Key.shift><Key.shift><Key.shift><Key.shift><Key.shift><Key.shift><Key.shift><Key.shift><Key.shift><Key.shift><Key.shift><Key.shift><Key.shift><Key.shift><Key.shift><Key.shift><Key.shift><Key.shift><Key.shift>VISVESVARAYA<Key.space><Key.shift>TECHNOLOGICAL<Key.space><Key.down><Key.down><Key.enter>
Screenshot: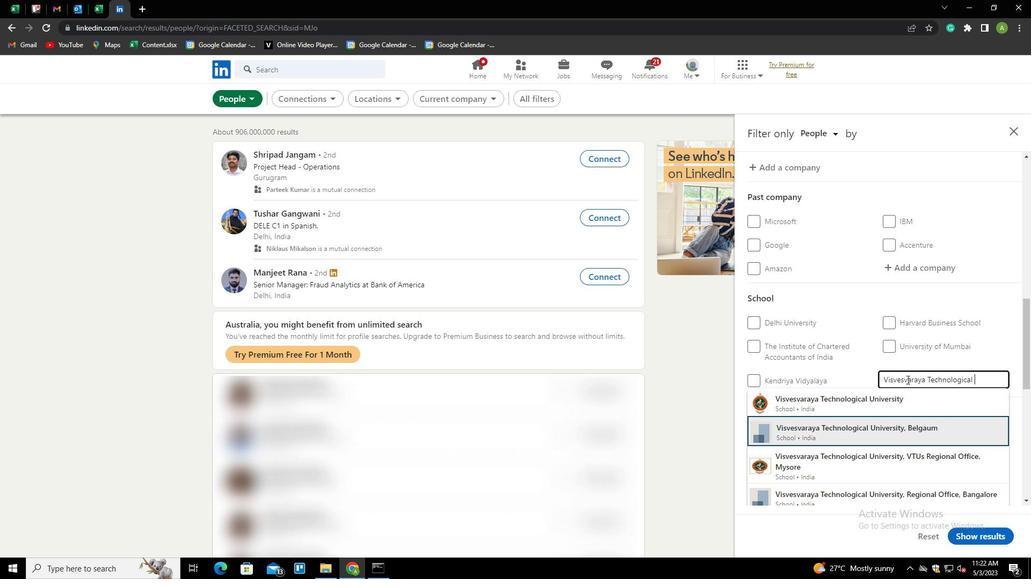 
Action: Mouse scrolled (907, 379) with delta (0, 0)
Screenshot: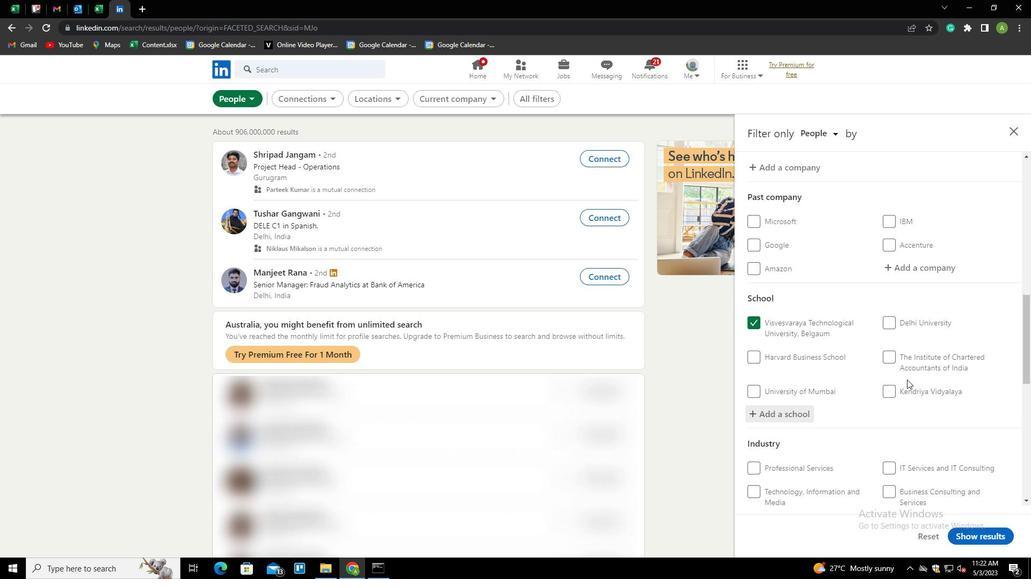 
Action: Mouse scrolled (907, 379) with delta (0, 0)
Screenshot: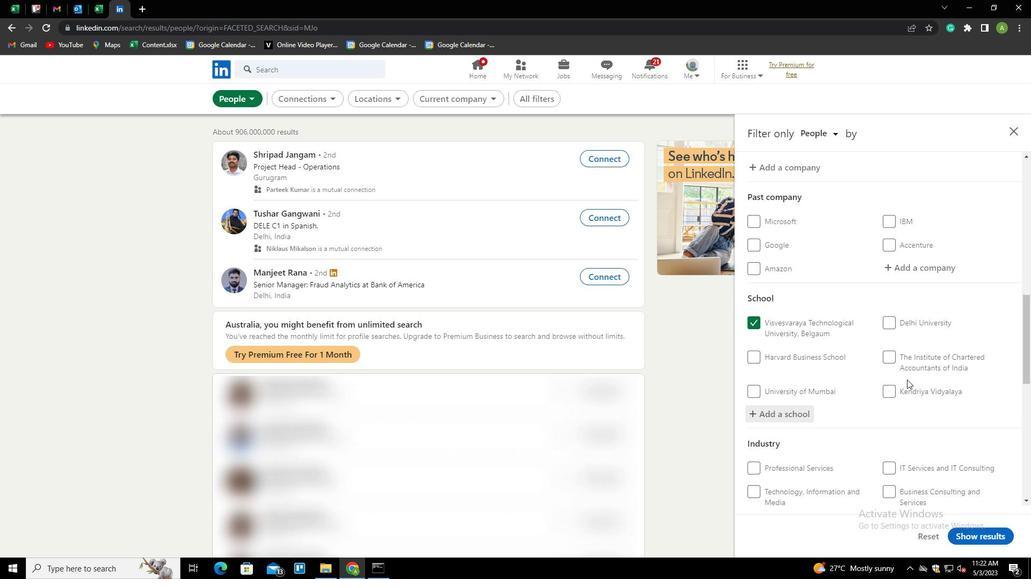 
Action: Mouse scrolled (907, 379) with delta (0, 0)
Screenshot: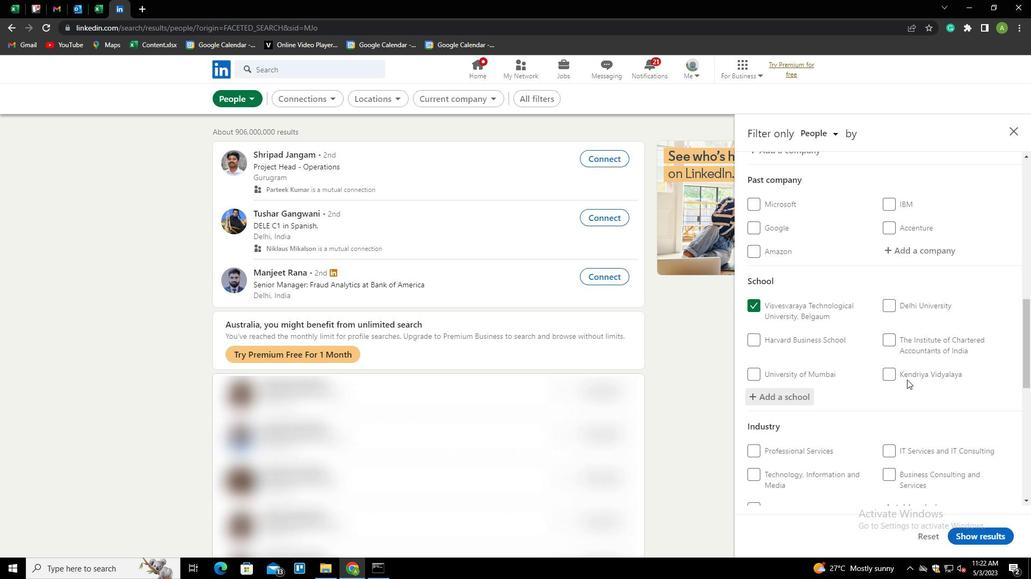 
Action: Mouse moved to (909, 368)
Screenshot: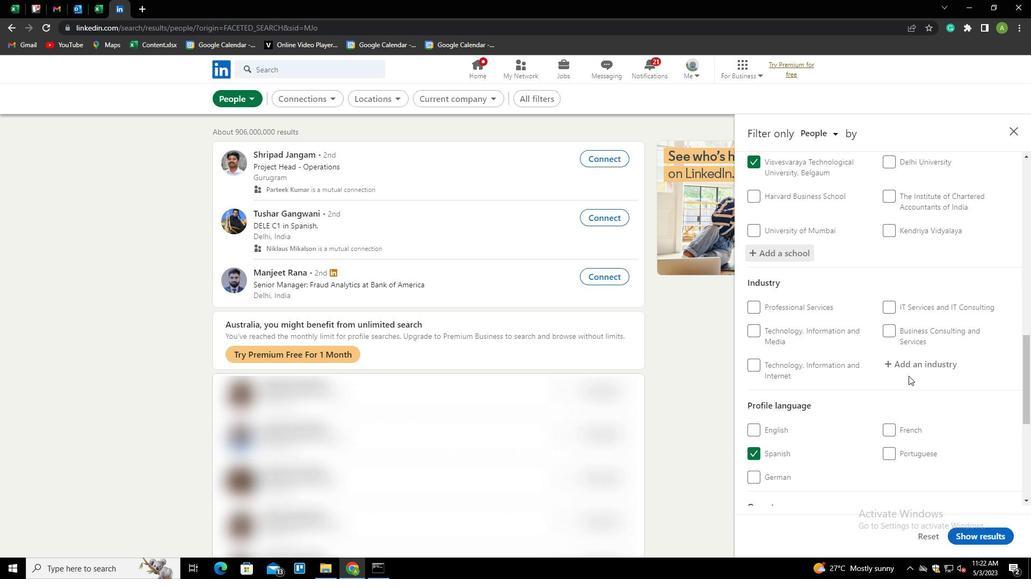 
Action: Mouse pressed left at (909, 368)
Screenshot: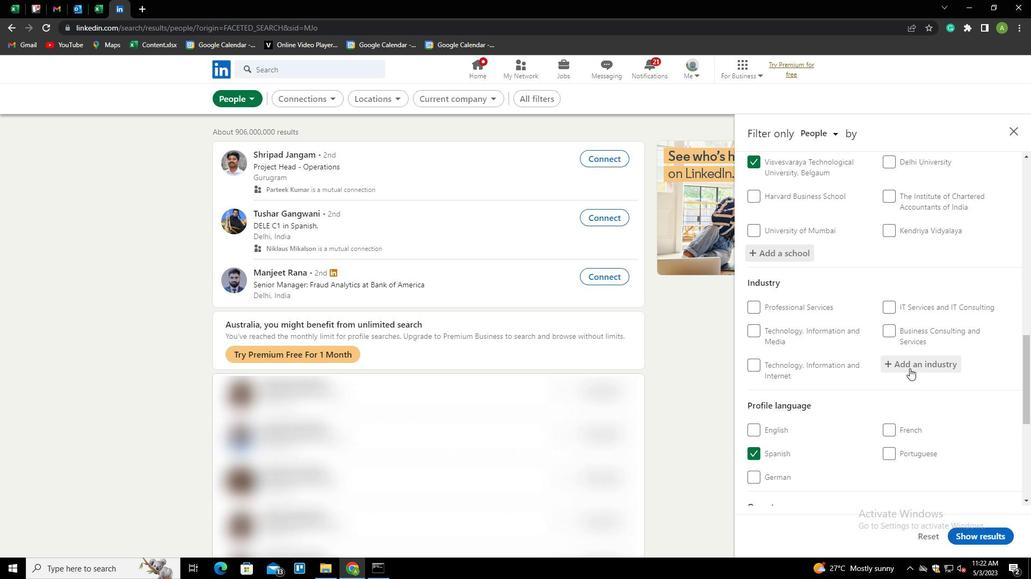 
Action: Key pressed <Key.shift>IT<Key.space><Key.shift>SYSTEM<Key.space><Key.shift><Key.shift><Key.shift><Key.shift><Key.shift><Key.shift><Key.shift><Key.shift><Key.shift><Key.shift><Key.shift><Key.shift><Key.shift><Key.shift><Key.shift><Key.shift><Key.shift>OPERATIONS<Key.down><Key.enter>
Screenshot: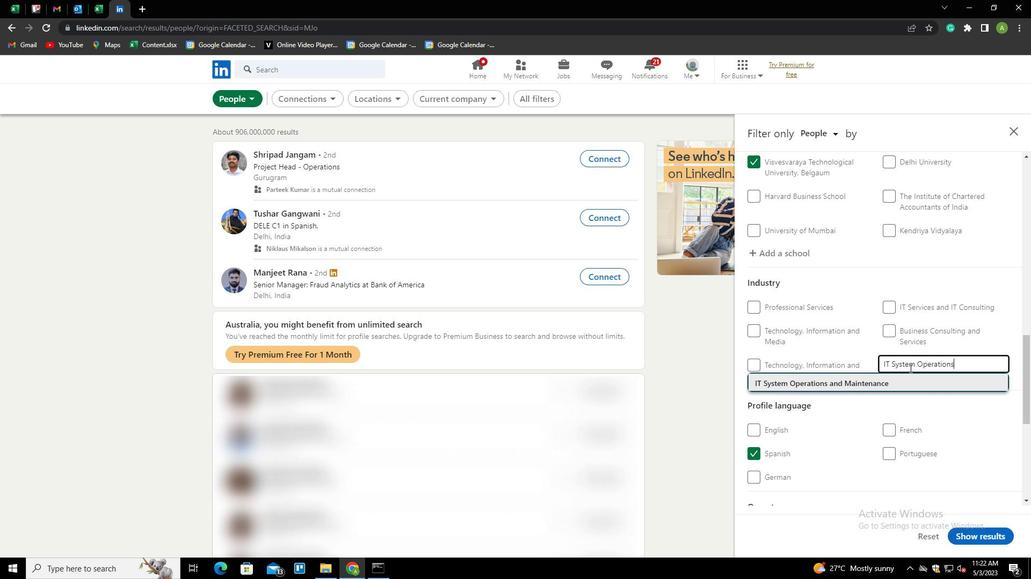 
Action: Mouse scrolled (909, 368) with delta (0, 0)
Screenshot: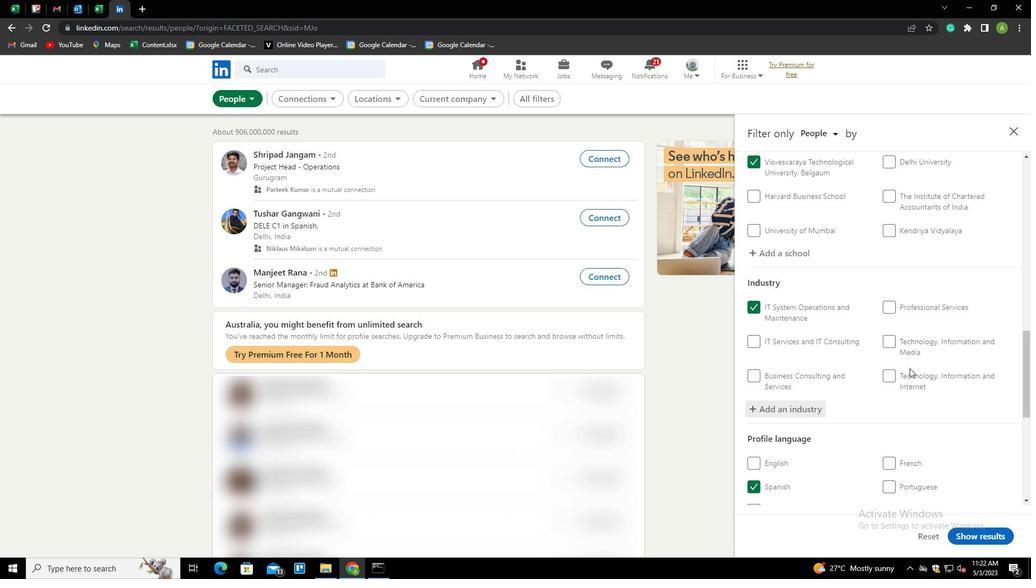 
Action: Mouse scrolled (909, 368) with delta (0, 0)
Screenshot: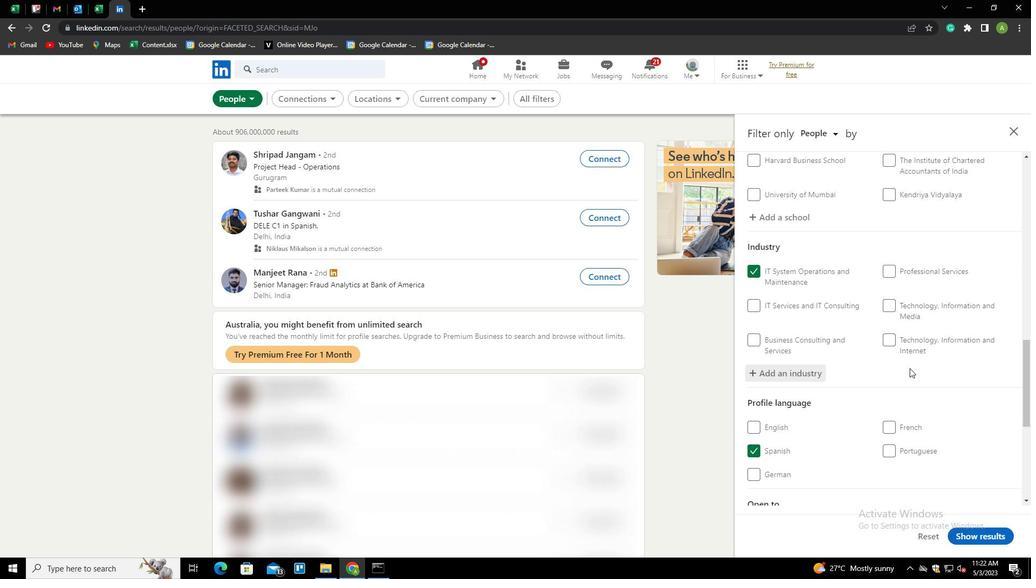 
Action: Mouse scrolled (909, 368) with delta (0, 0)
Screenshot: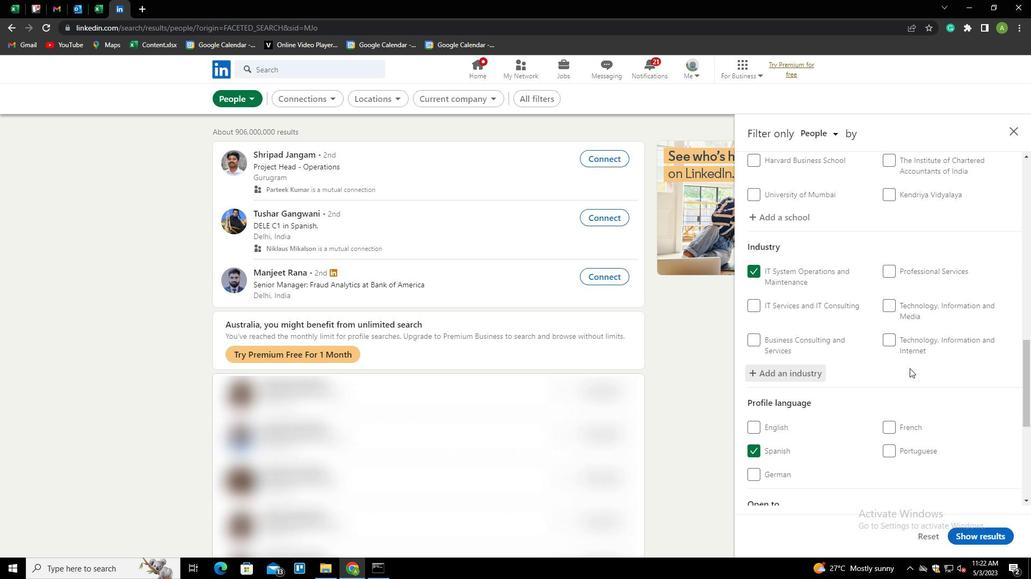 
Action: Mouse scrolled (909, 368) with delta (0, 0)
Screenshot: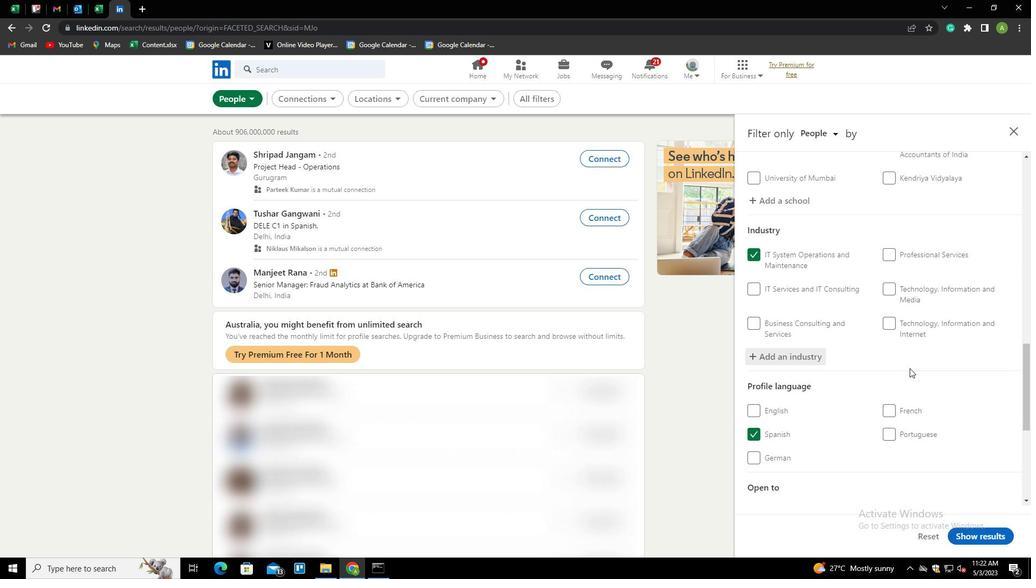 
Action: Mouse moved to (906, 385)
Screenshot: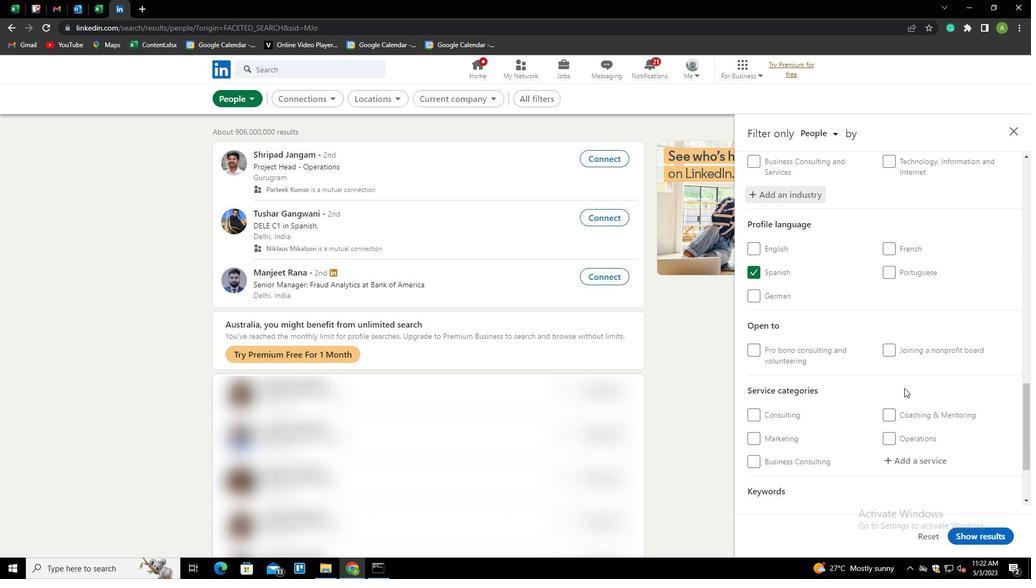 
Action: Mouse scrolled (906, 385) with delta (0, 0)
Screenshot: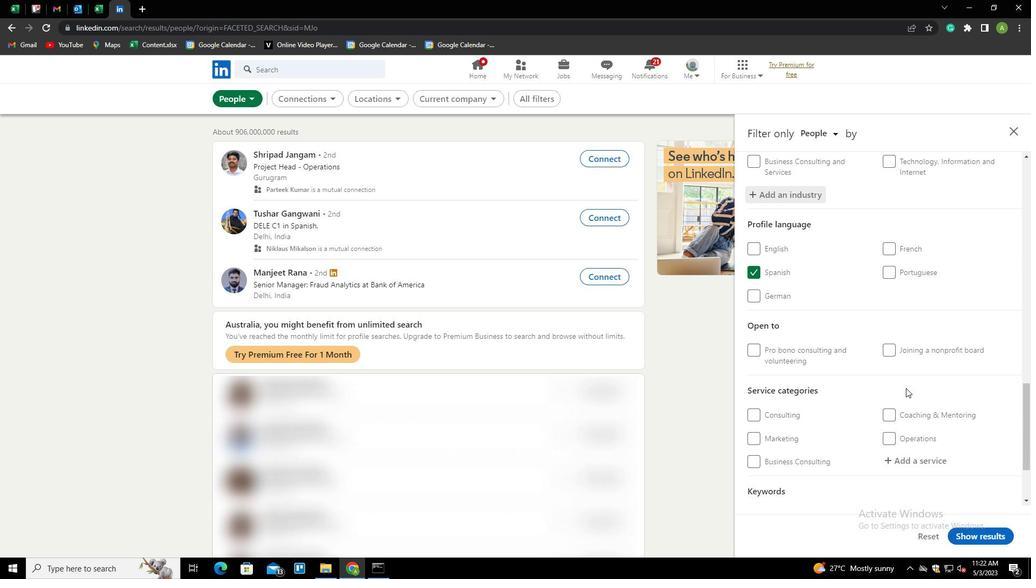 
Action: Mouse scrolled (906, 385) with delta (0, 0)
Screenshot: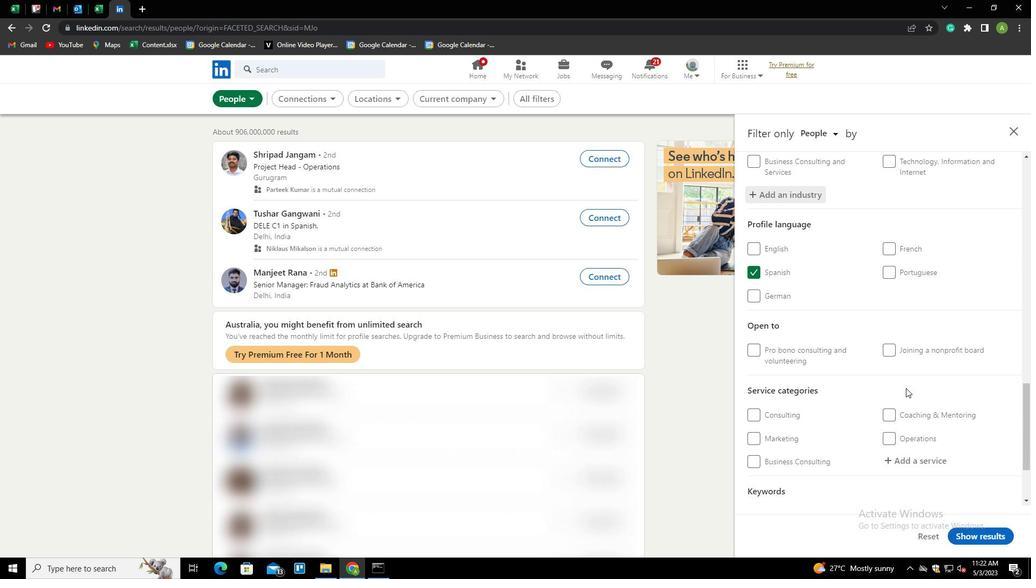 
Action: Mouse scrolled (906, 385) with delta (0, 0)
Screenshot: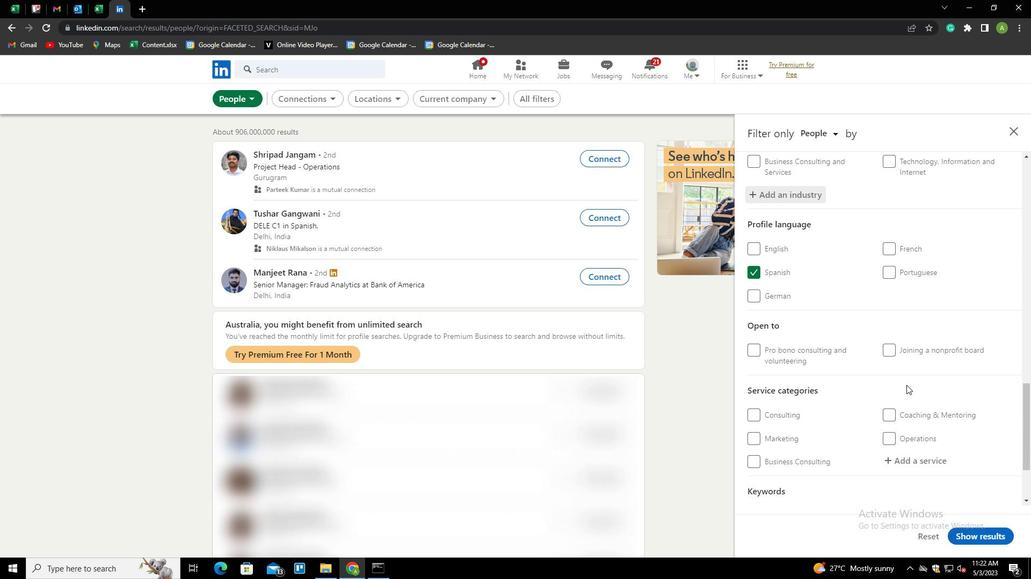 
Action: Mouse moved to (910, 356)
Screenshot: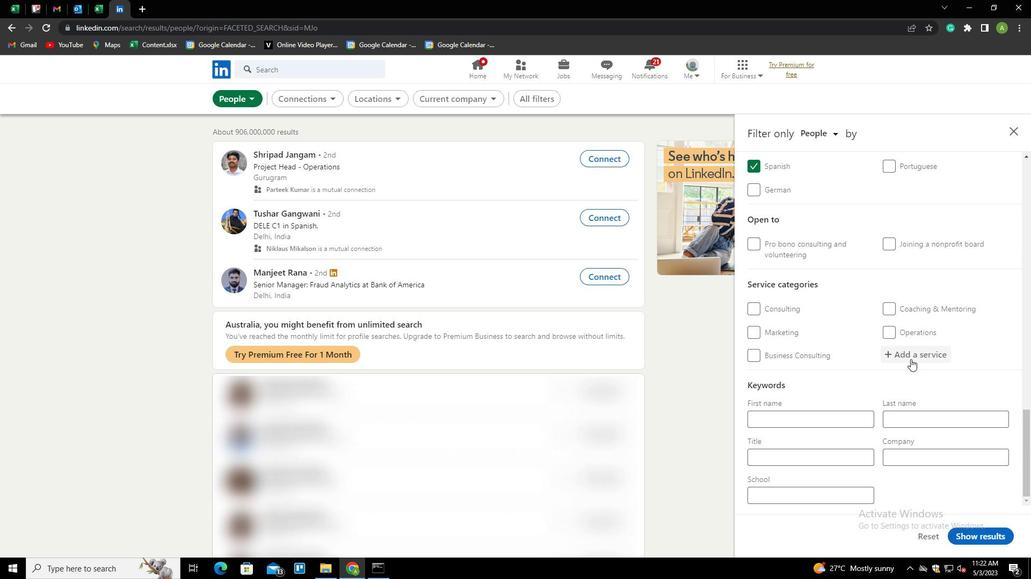 
Action: Mouse pressed left at (910, 356)
Screenshot: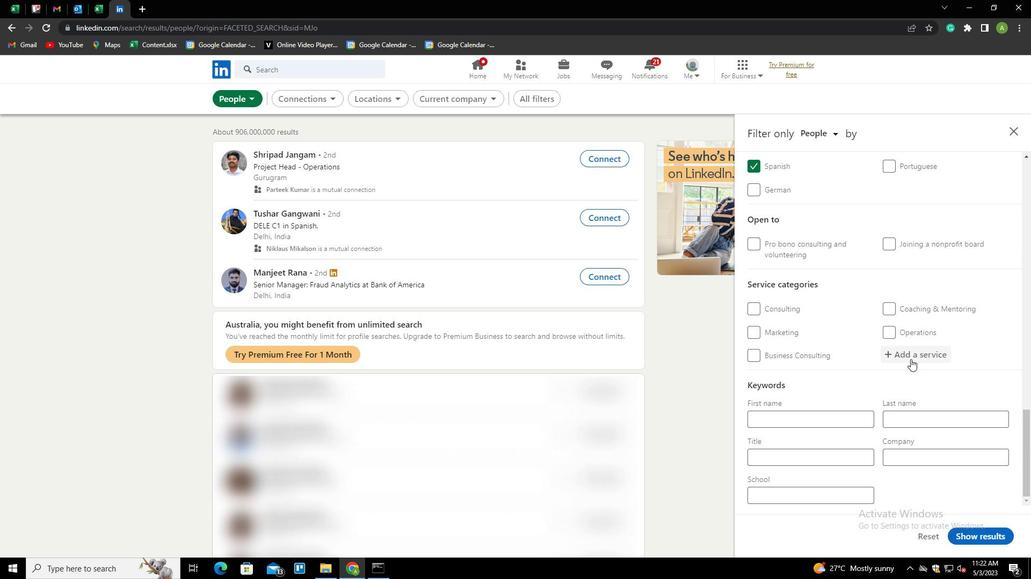 
Action: Mouse moved to (913, 351)
Screenshot: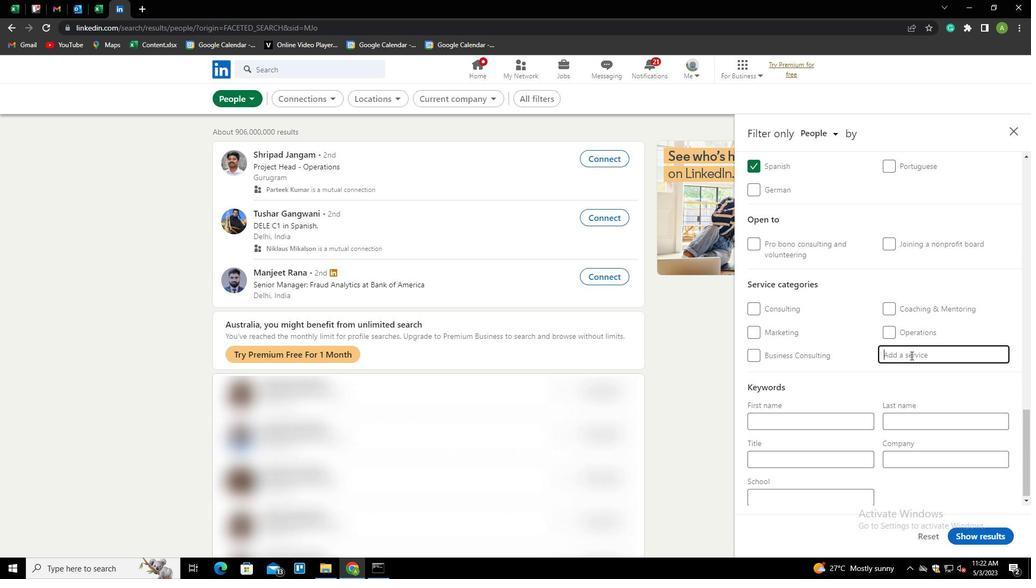 
Action: Mouse pressed left at (913, 351)
Screenshot: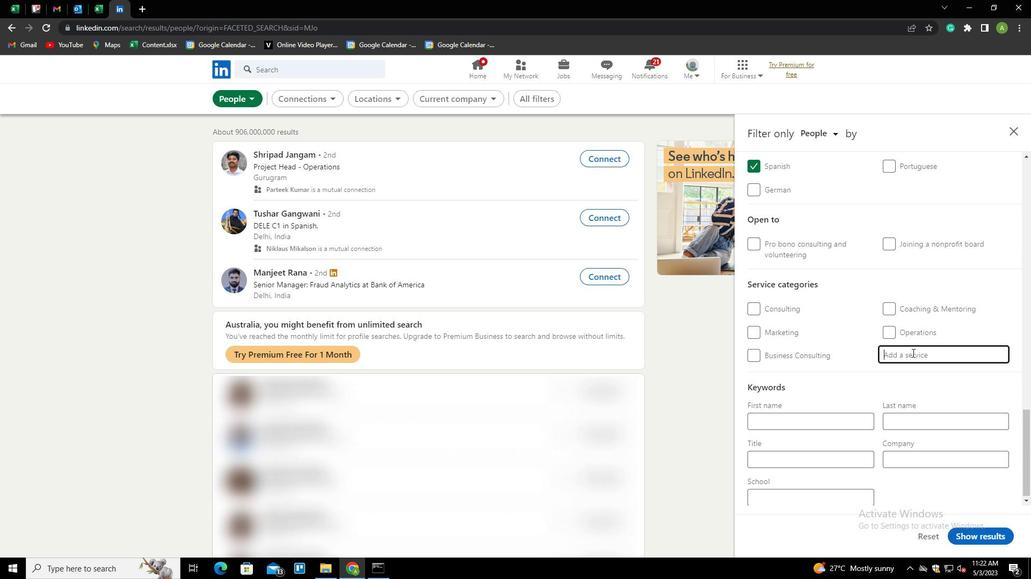 
Action: Key pressed <Key.shift><Key.shift>RETIREMENT<Key.down><Key.enter>
Screenshot: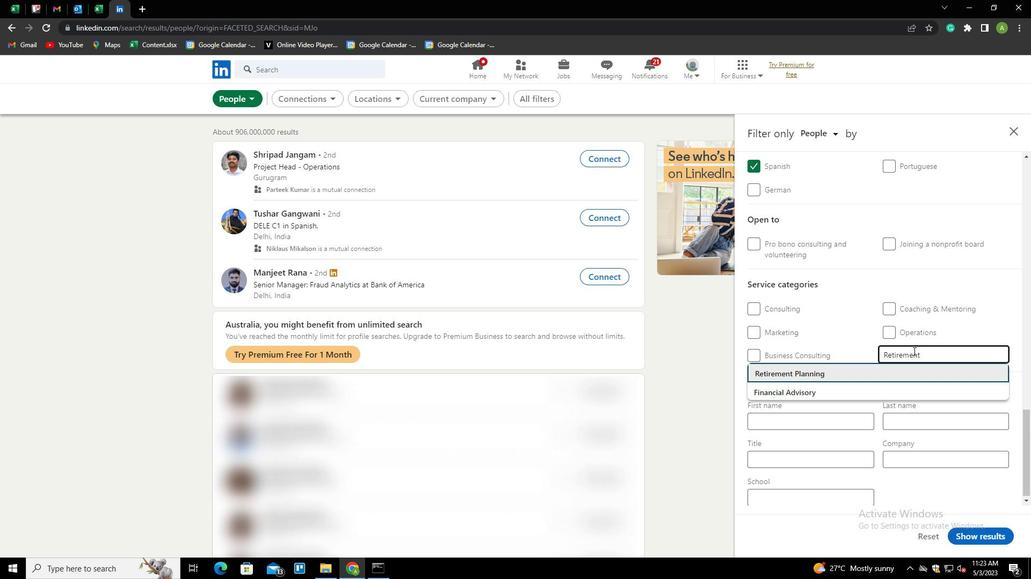 
Action: Mouse scrolled (913, 351) with delta (0, 0)
Screenshot: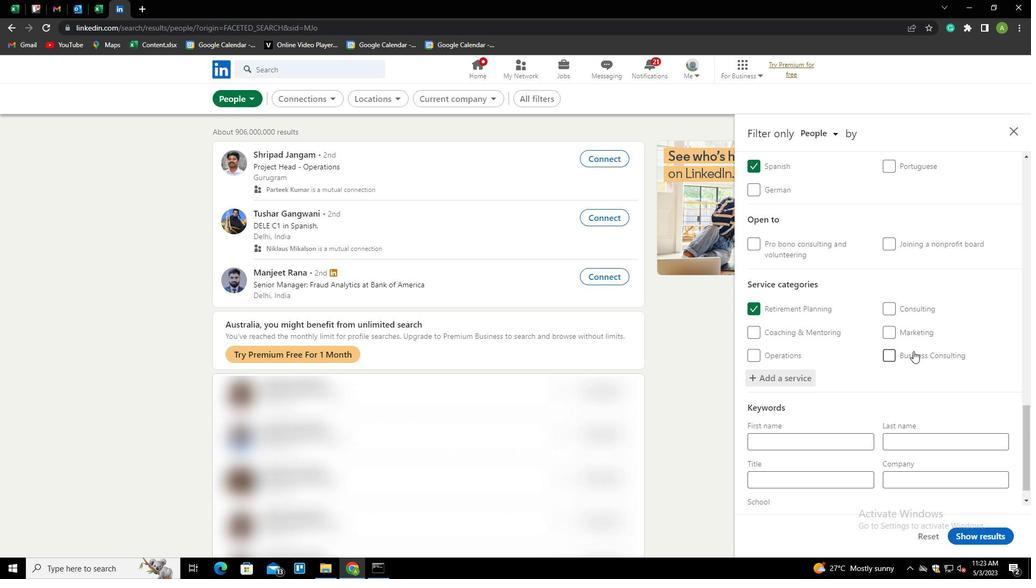 
Action: Mouse scrolled (913, 351) with delta (0, 0)
Screenshot: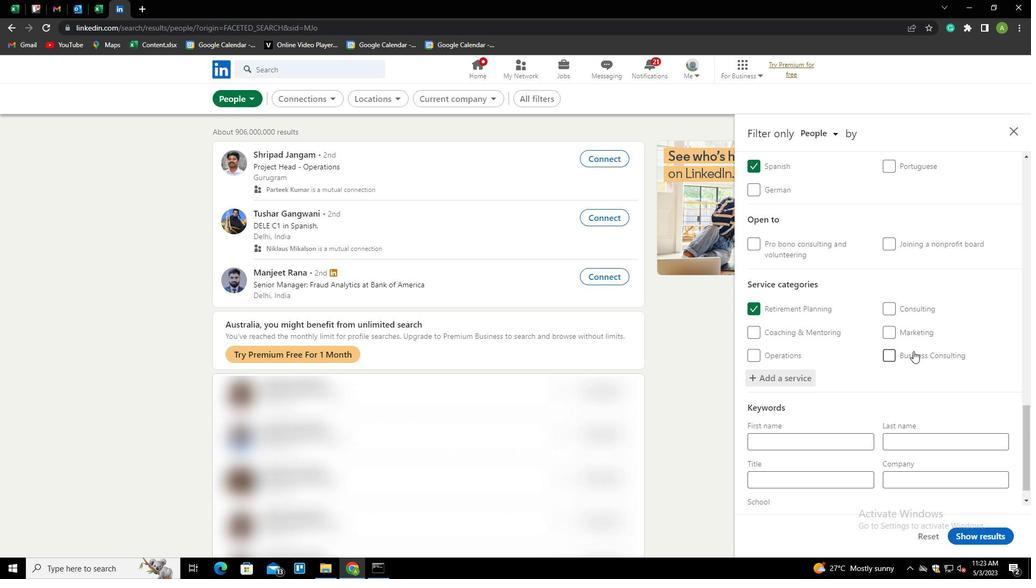 
Action: Mouse scrolled (913, 351) with delta (0, 0)
Screenshot: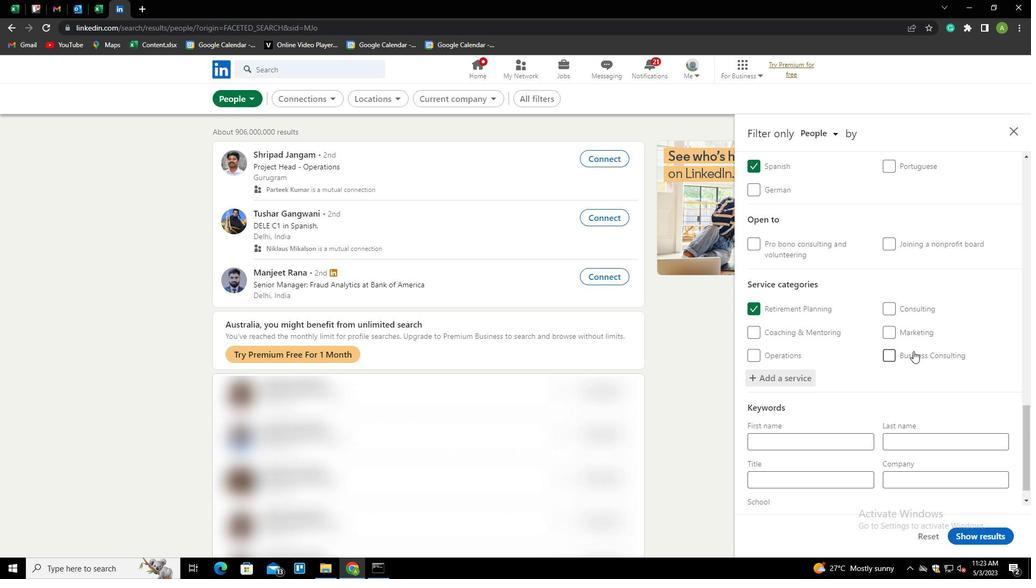 
Action: Mouse moved to (827, 465)
Screenshot: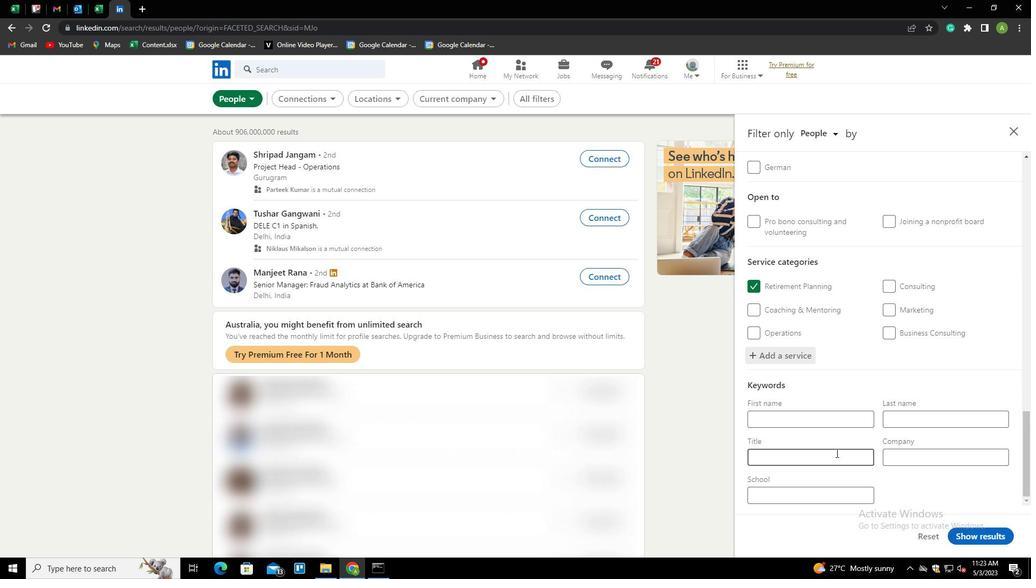 
Action: Mouse pressed left at (827, 465)
Screenshot: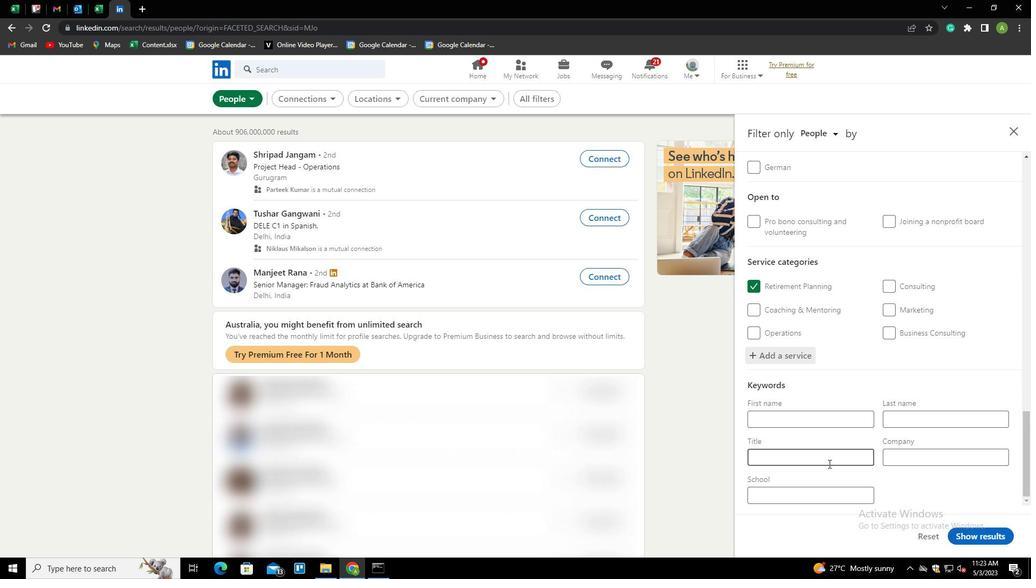 
Action: Key pressed <Key.shift>CONTROLLER
Screenshot: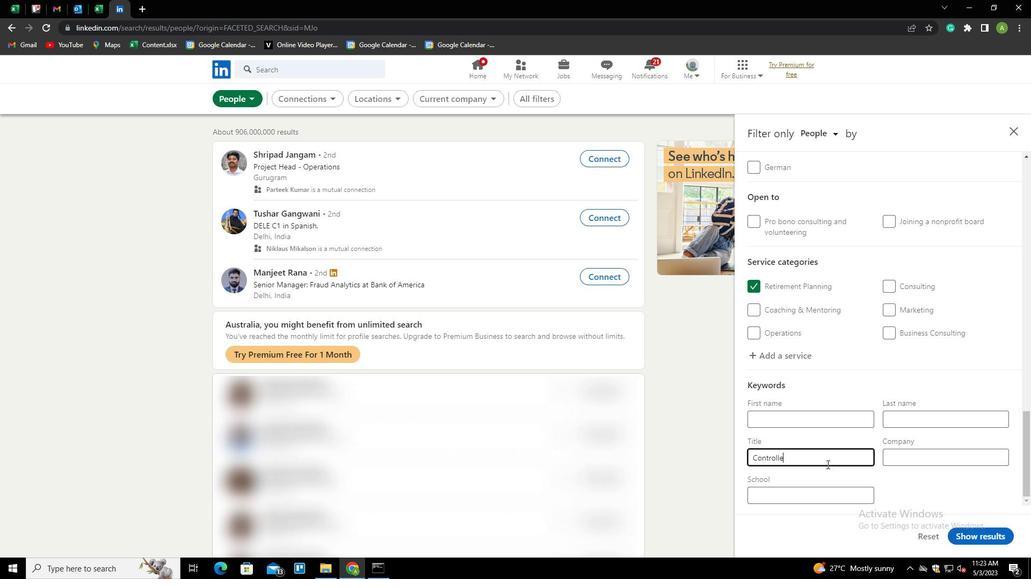 
Action: Mouse moved to (948, 495)
Screenshot: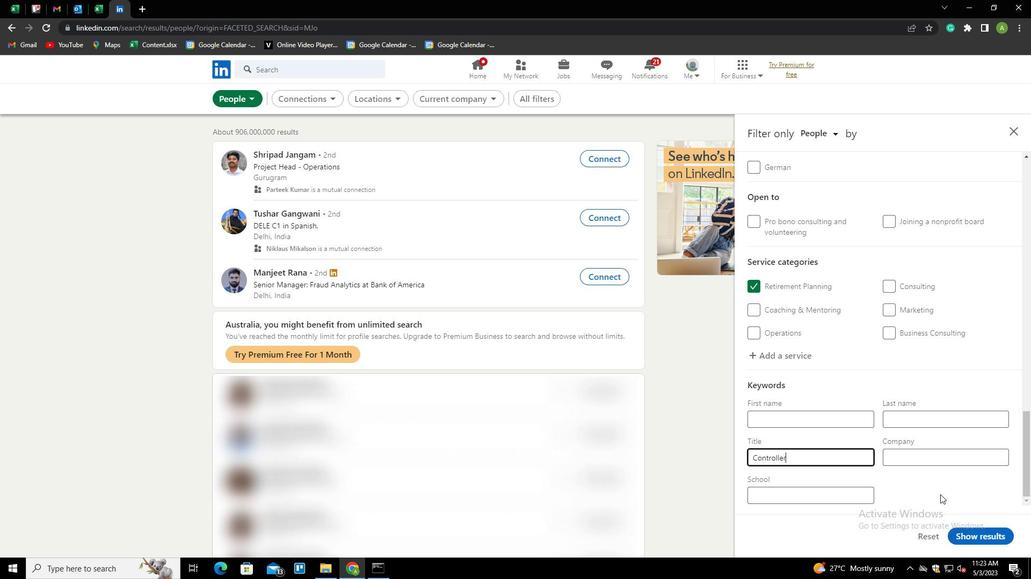 
Action: Mouse pressed left at (948, 495)
Screenshot: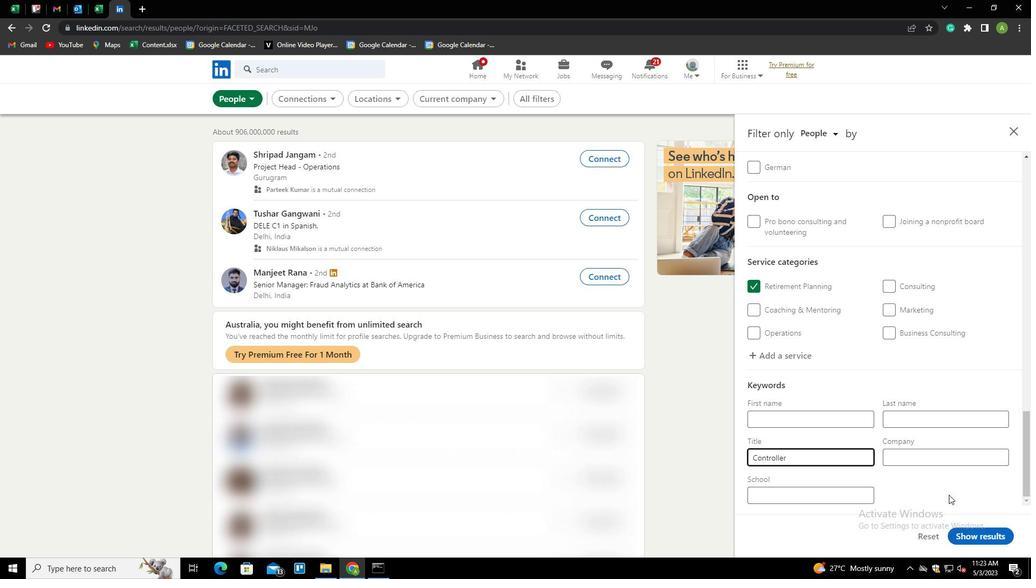 
Action: Mouse moved to (968, 534)
Screenshot: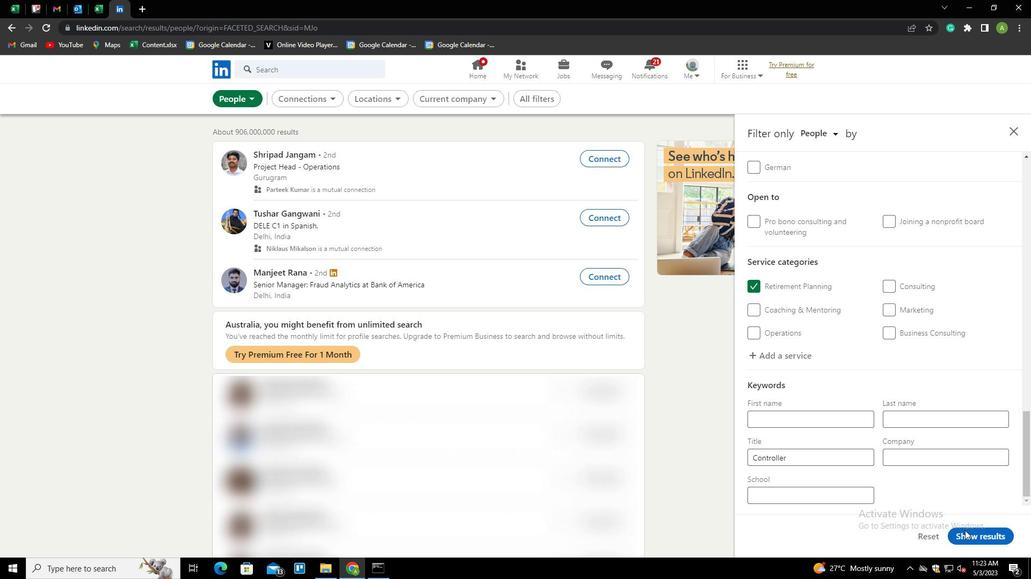 
Action: Mouse pressed left at (968, 534)
Screenshot: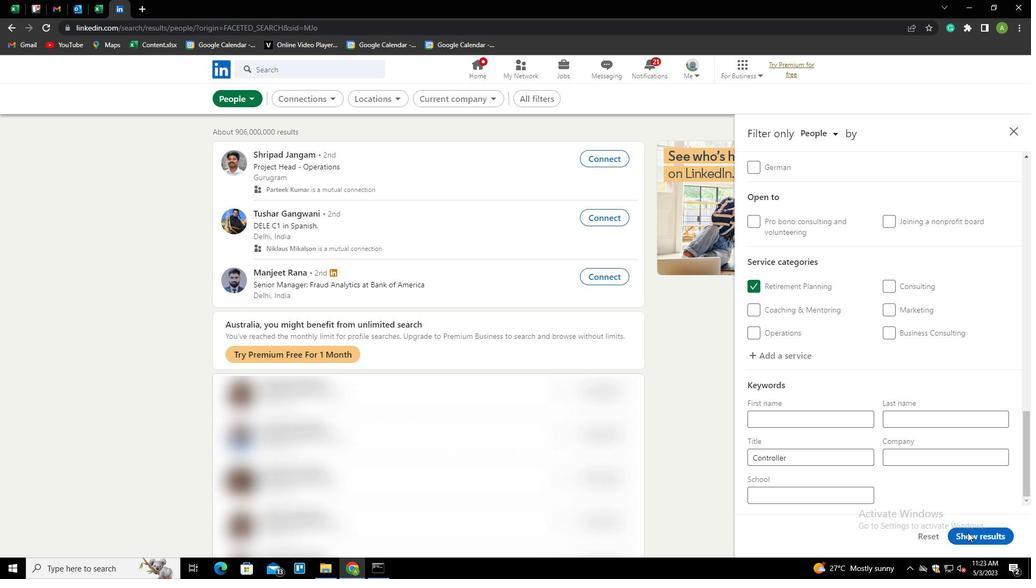 
